 Task: Provide the standings of the 2023 Victory Lane Racing Xfinity Series for the track "Darlington Raceway".
Action: Mouse moved to (222, 449)
Screenshot: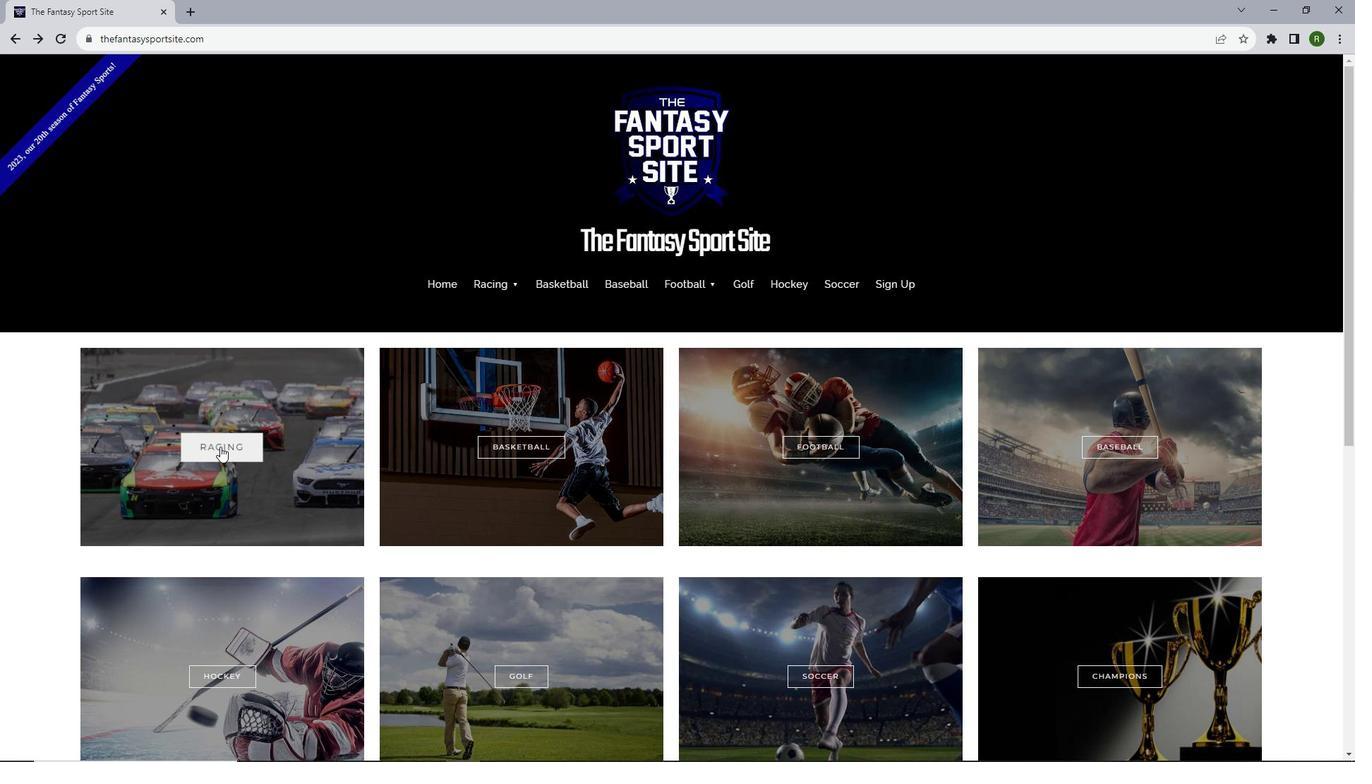 
Action: Mouse pressed left at (222, 449)
Screenshot: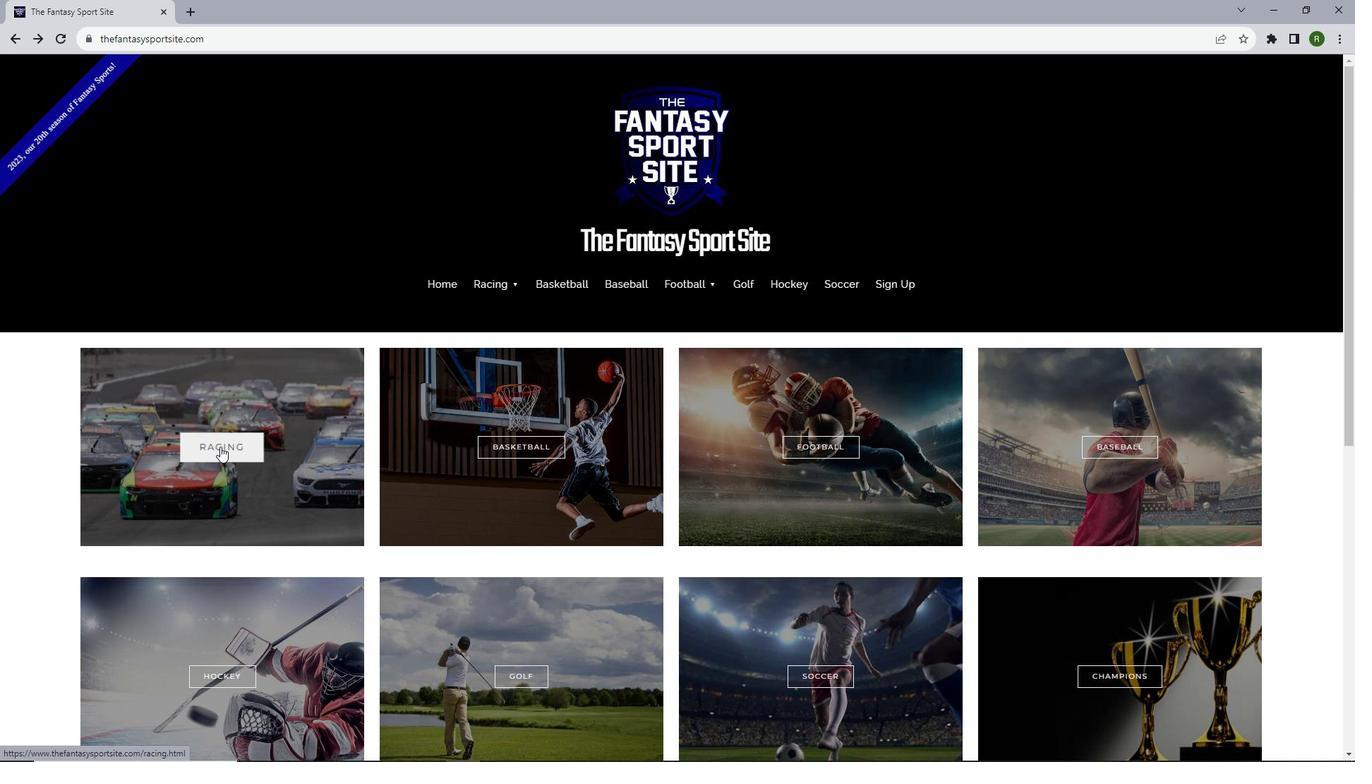 
Action: Mouse moved to (702, 617)
Screenshot: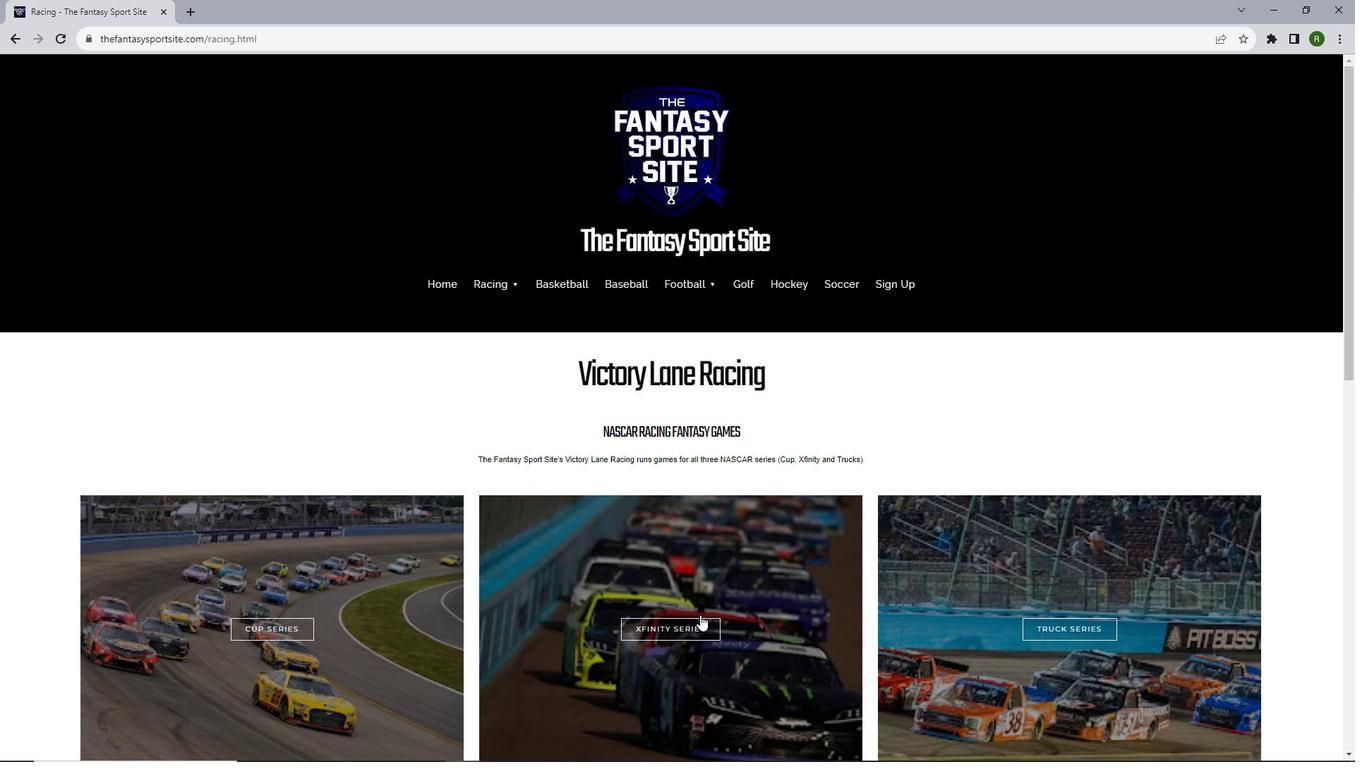 
Action: Mouse pressed left at (702, 617)
Screenshot: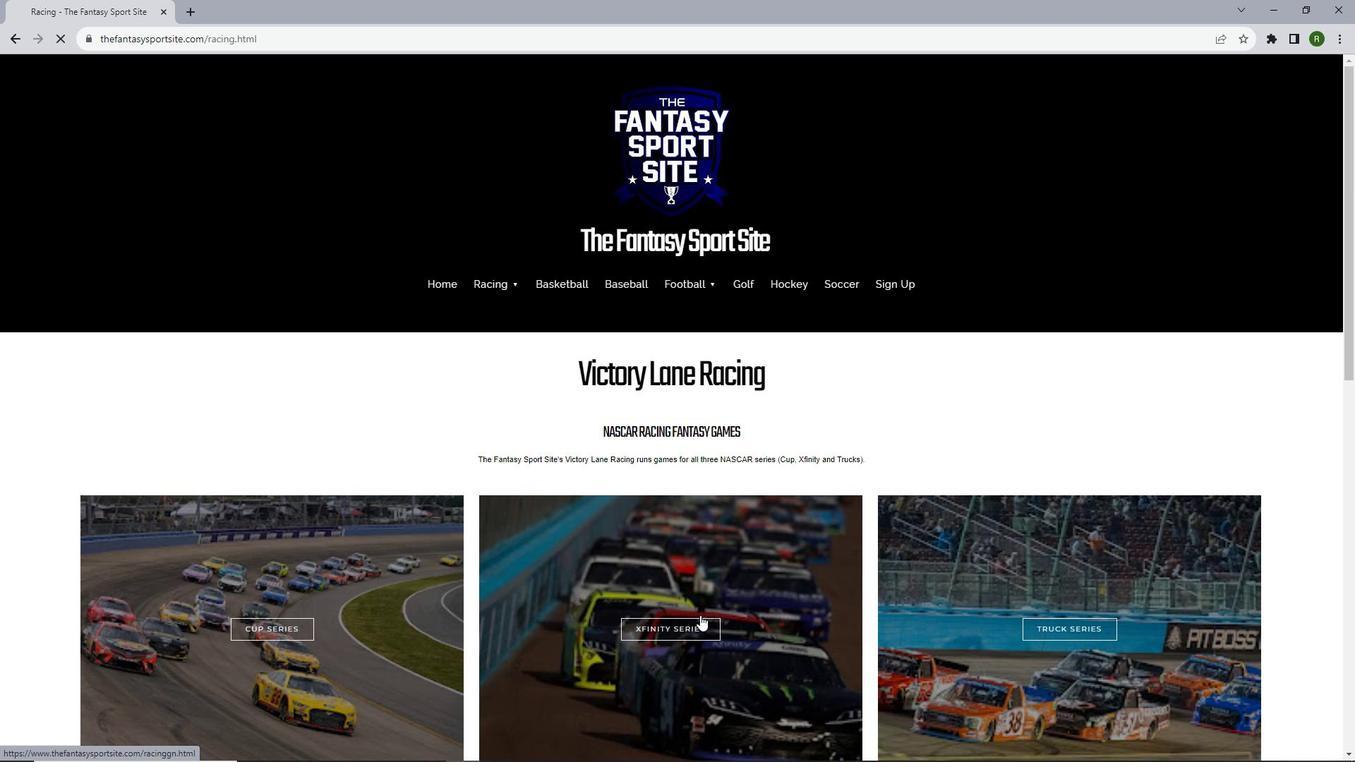 
Action: Mouse moved to (394, 428)
Screenshot: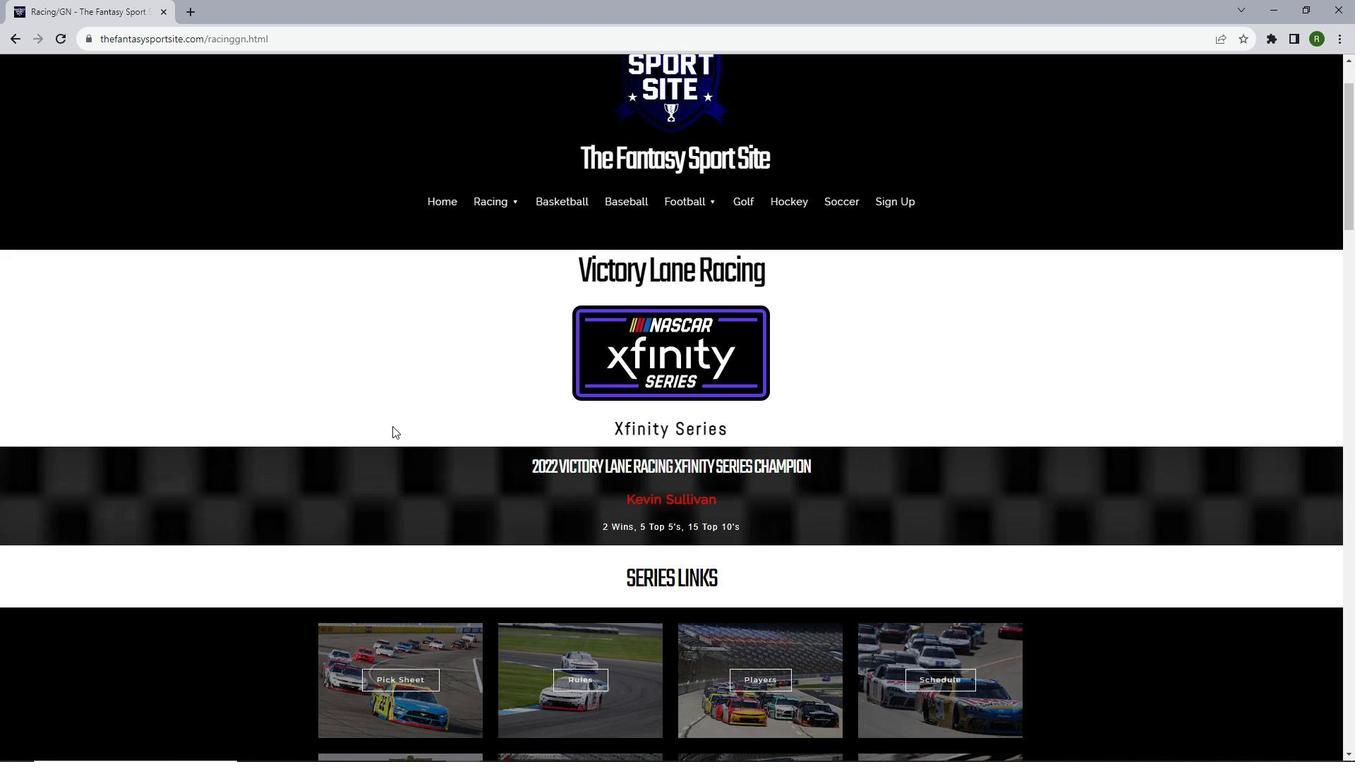 
Action: Mouse scrolled (394, 427) with delta (0, 0)
Screenshot: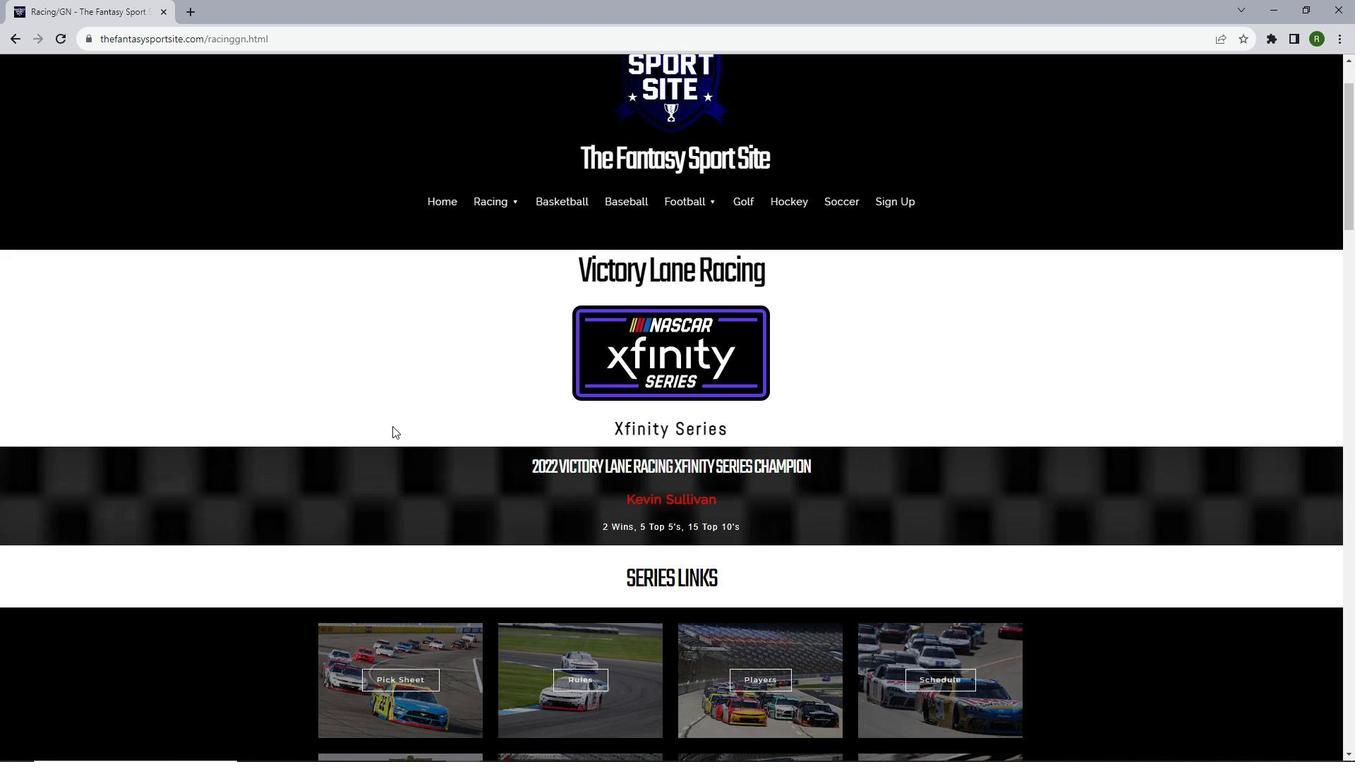 
Action: Mouse scrolled (394, 427) with delta (0, 0)
Screenshot: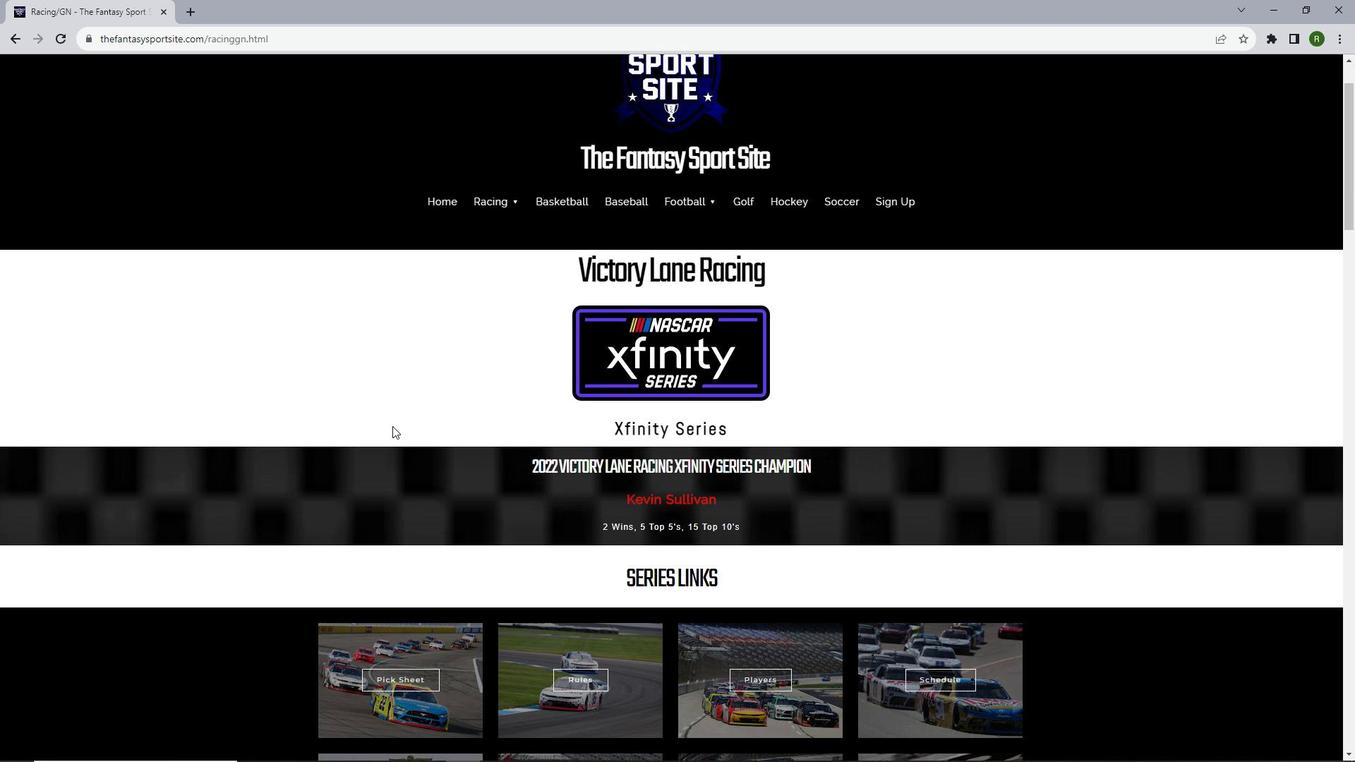 
Action: Mouse scrolled (394, 427) with delta (0, 0)
Screenshot: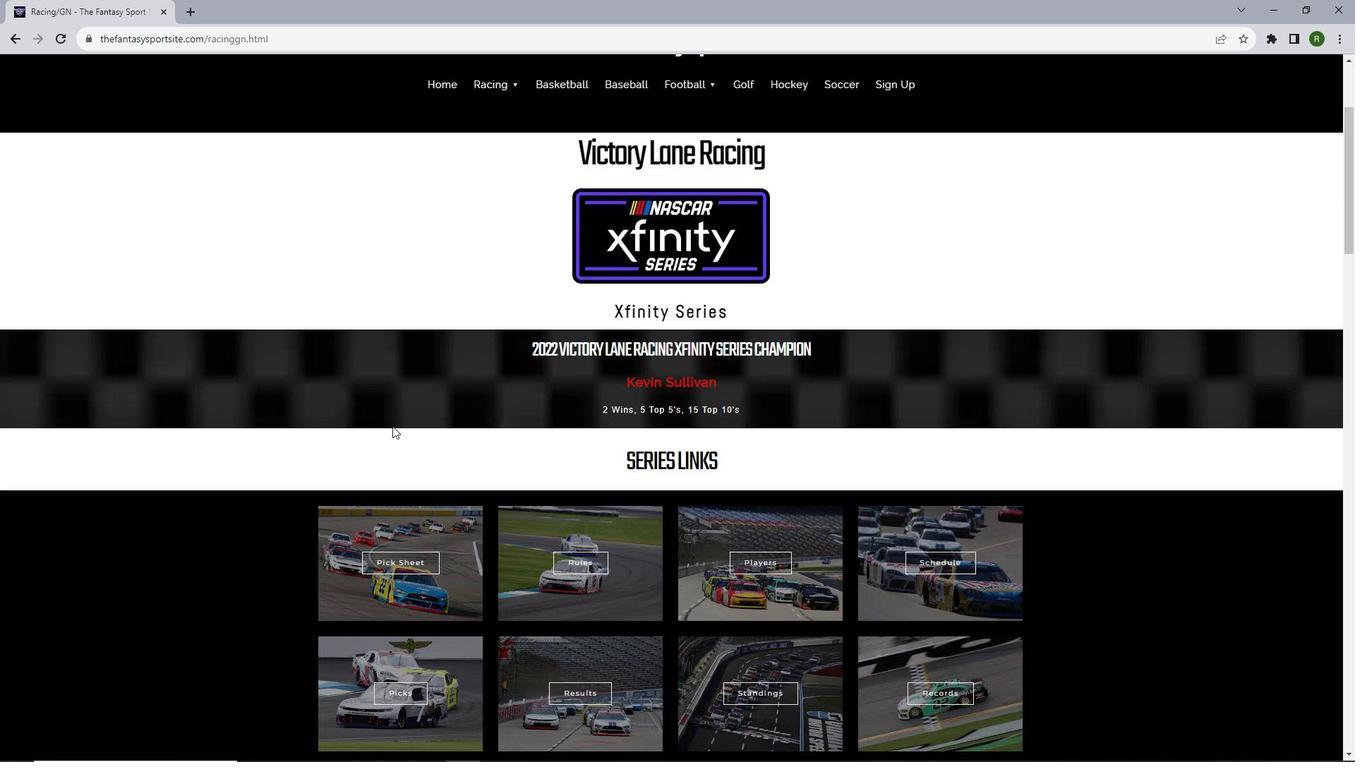 
Action: Mouse moved to (412, 429)
Screenshot: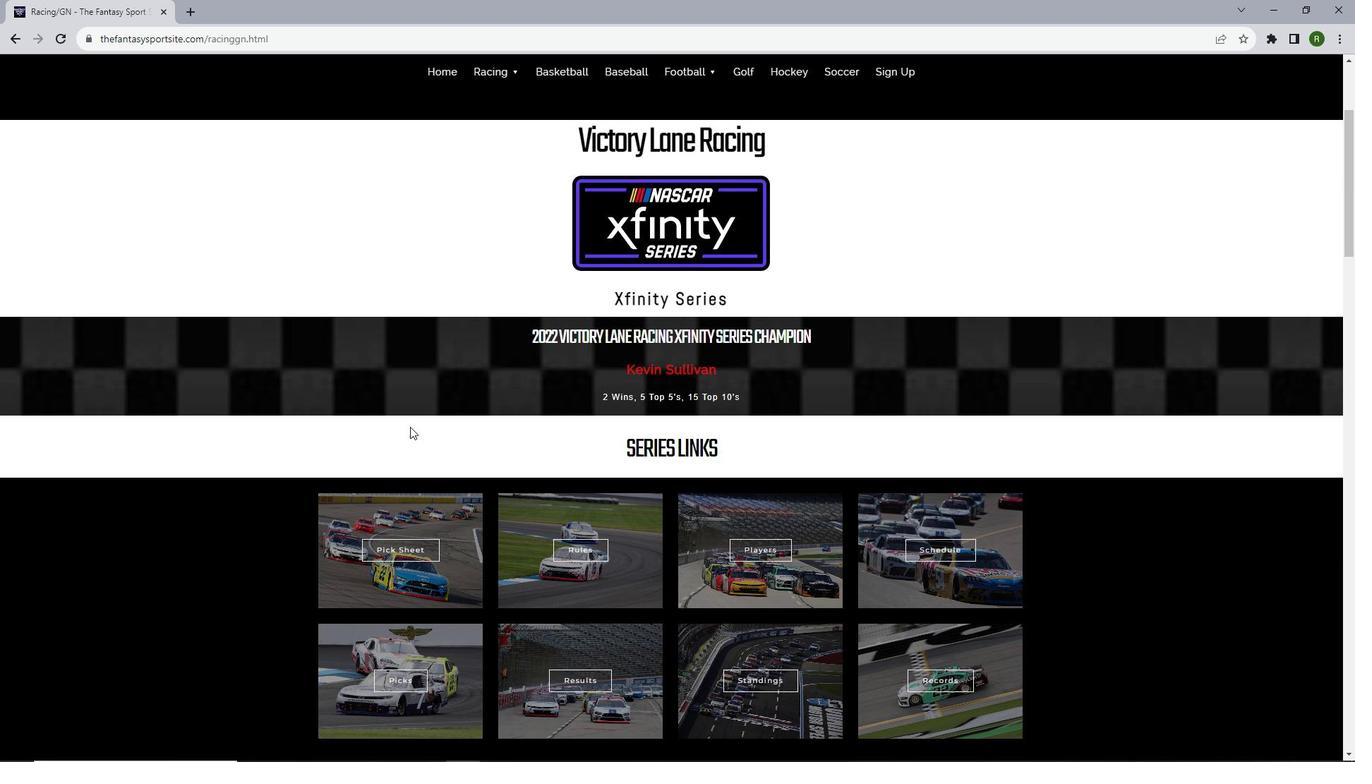 
Action: Mouse scrolled (412, 428) with delta (0, 0)
Screenshot: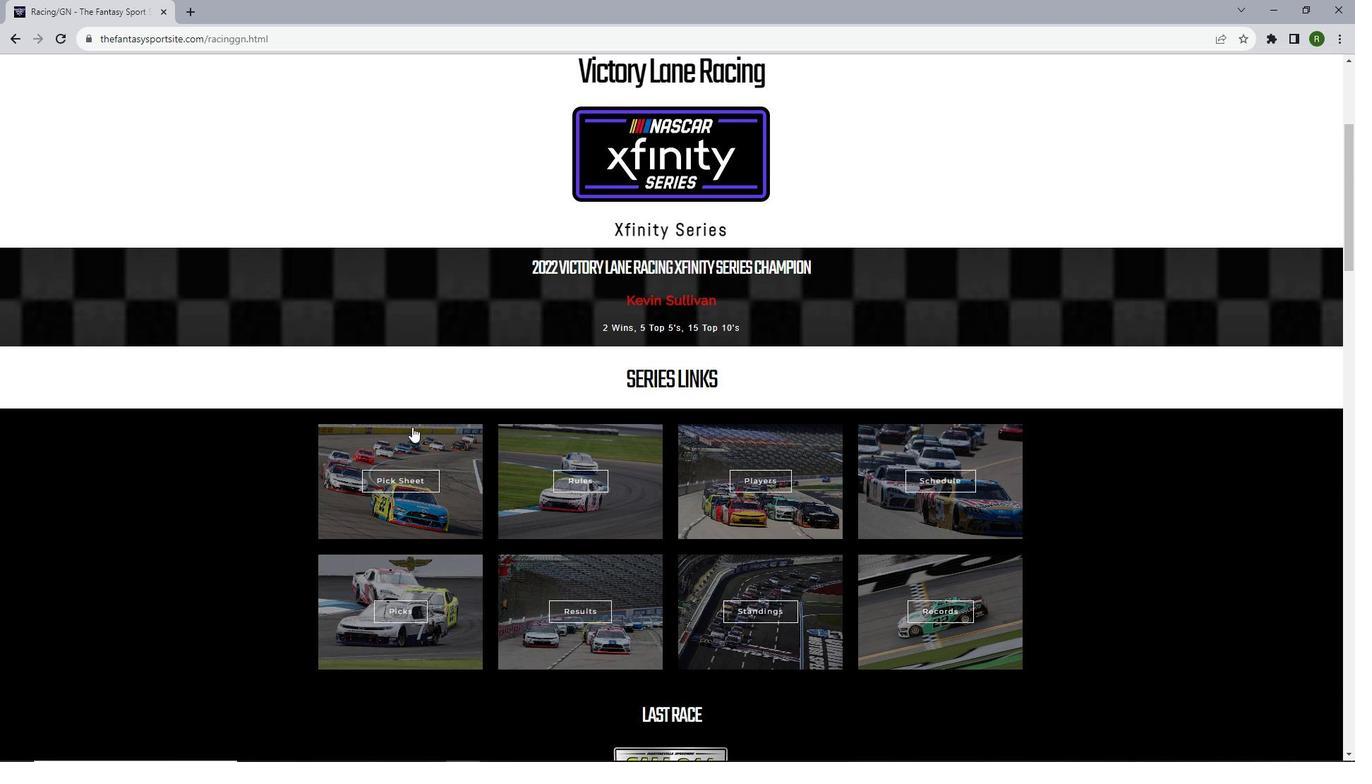 
Action: Mouse moved to (771, 624)
Screenshot: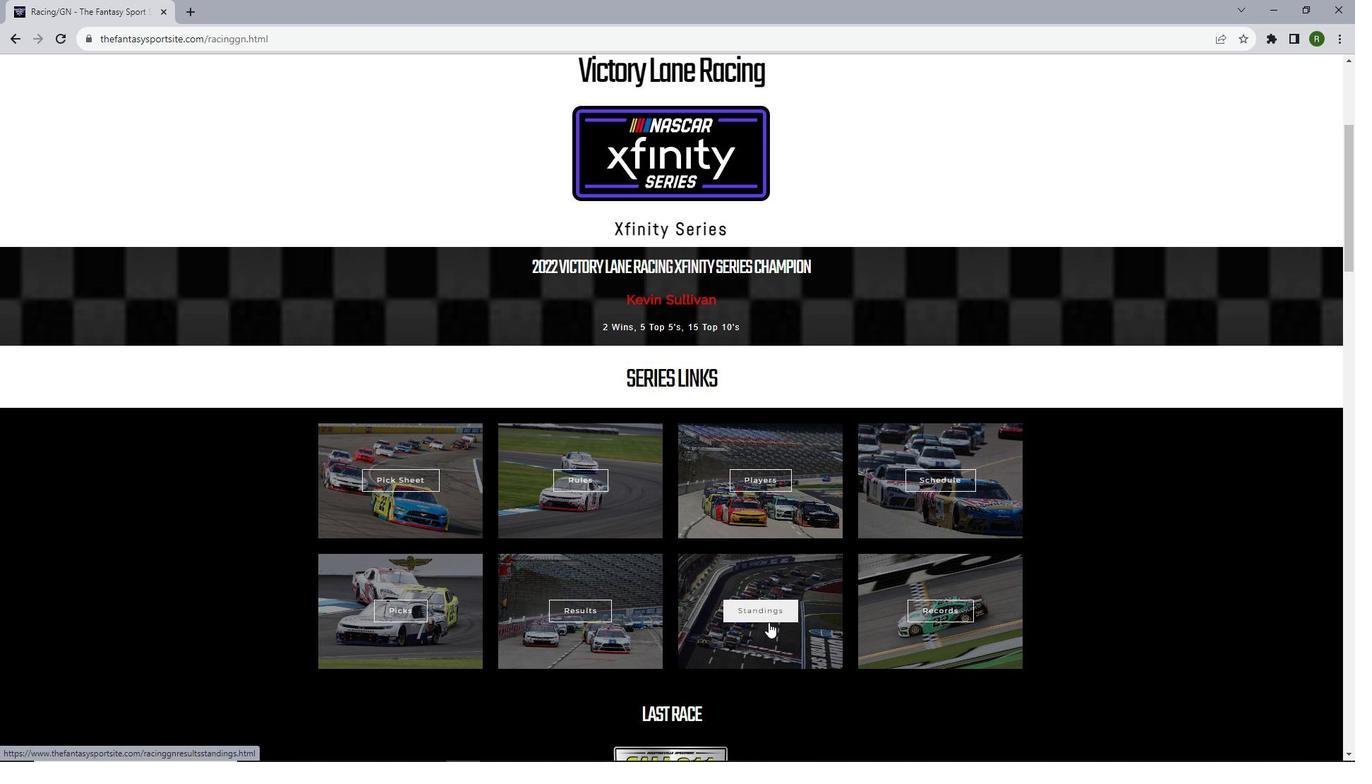 
Action: Mouse pressed left at (771, 624)
Screenshot: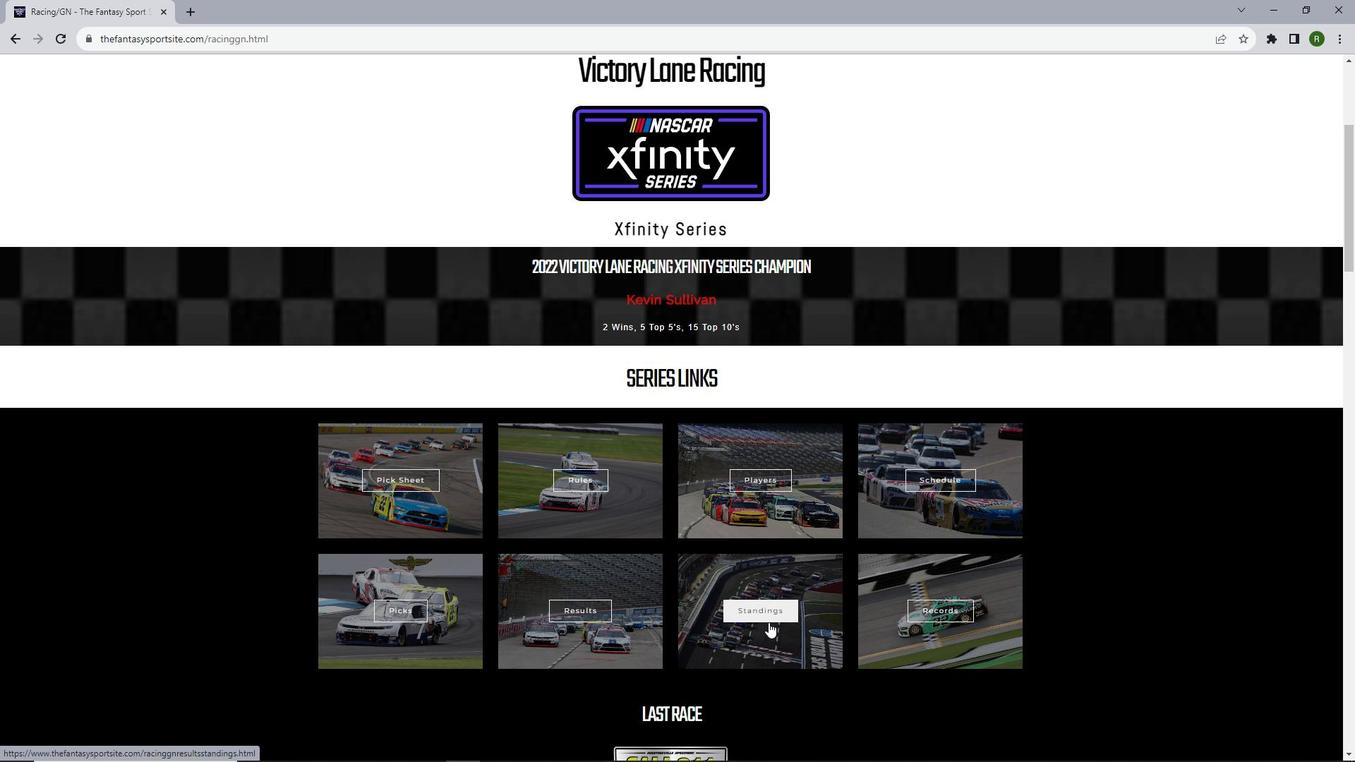 
Action: Mouse moved to (699, 433)
Screenshot: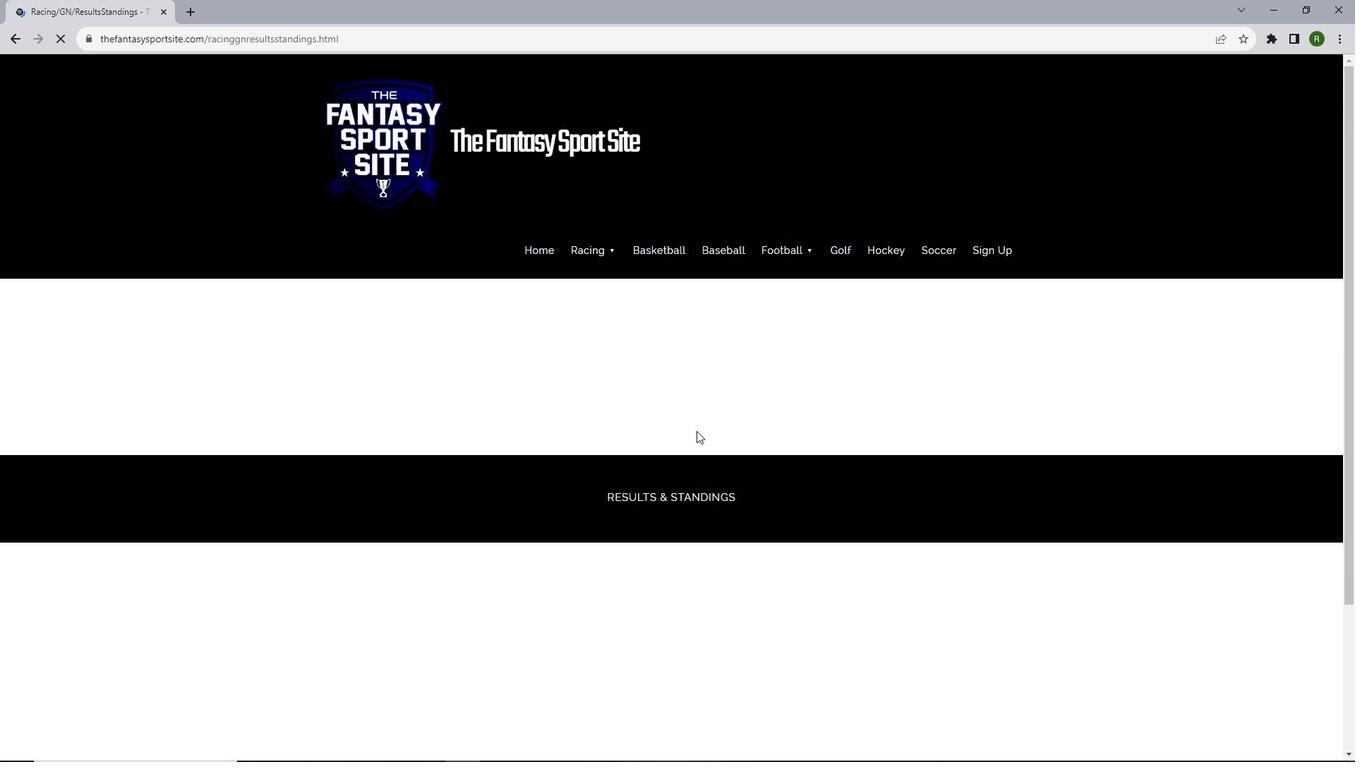 
Action: Mouse scrolled (699, 432) with delta (0, 0)
Screenshot: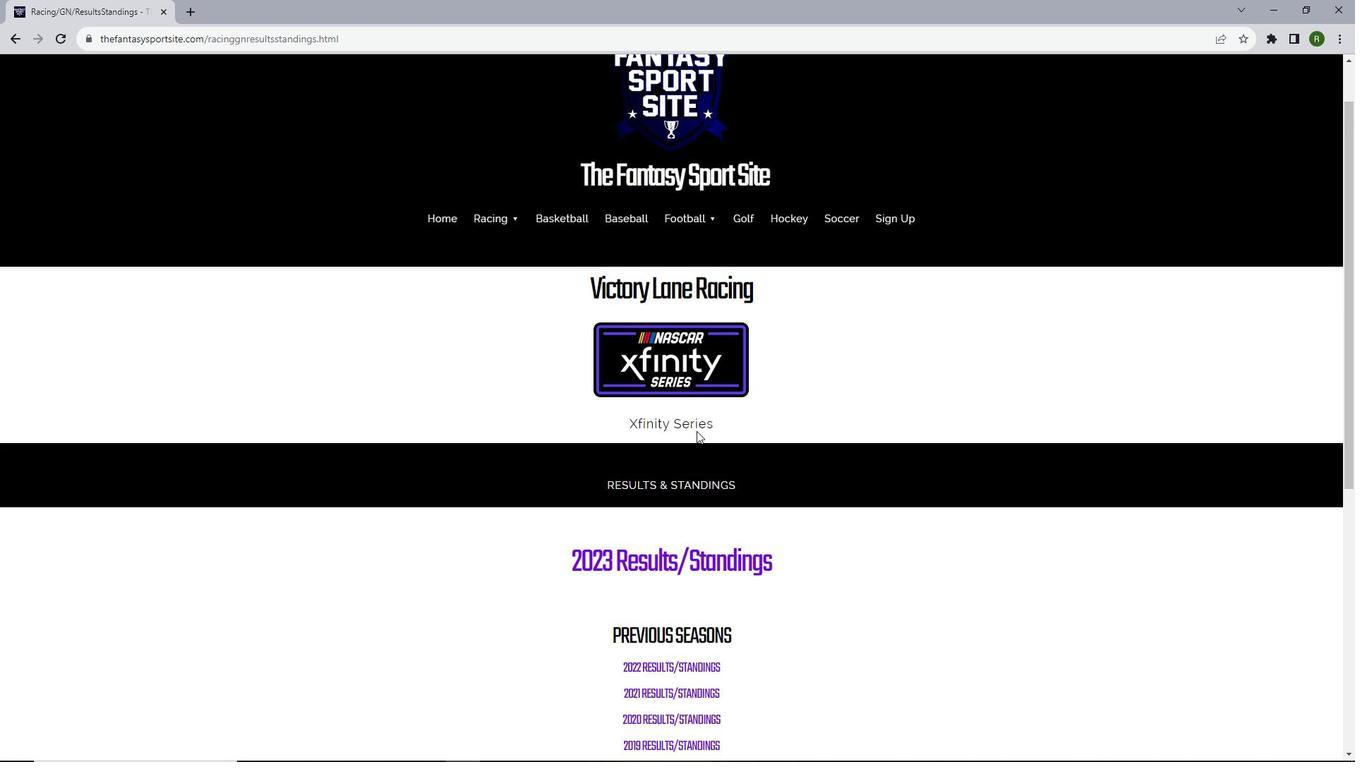 
Action: Mouse scrolled (699, 432) with delta (0, 0)
Screenshot: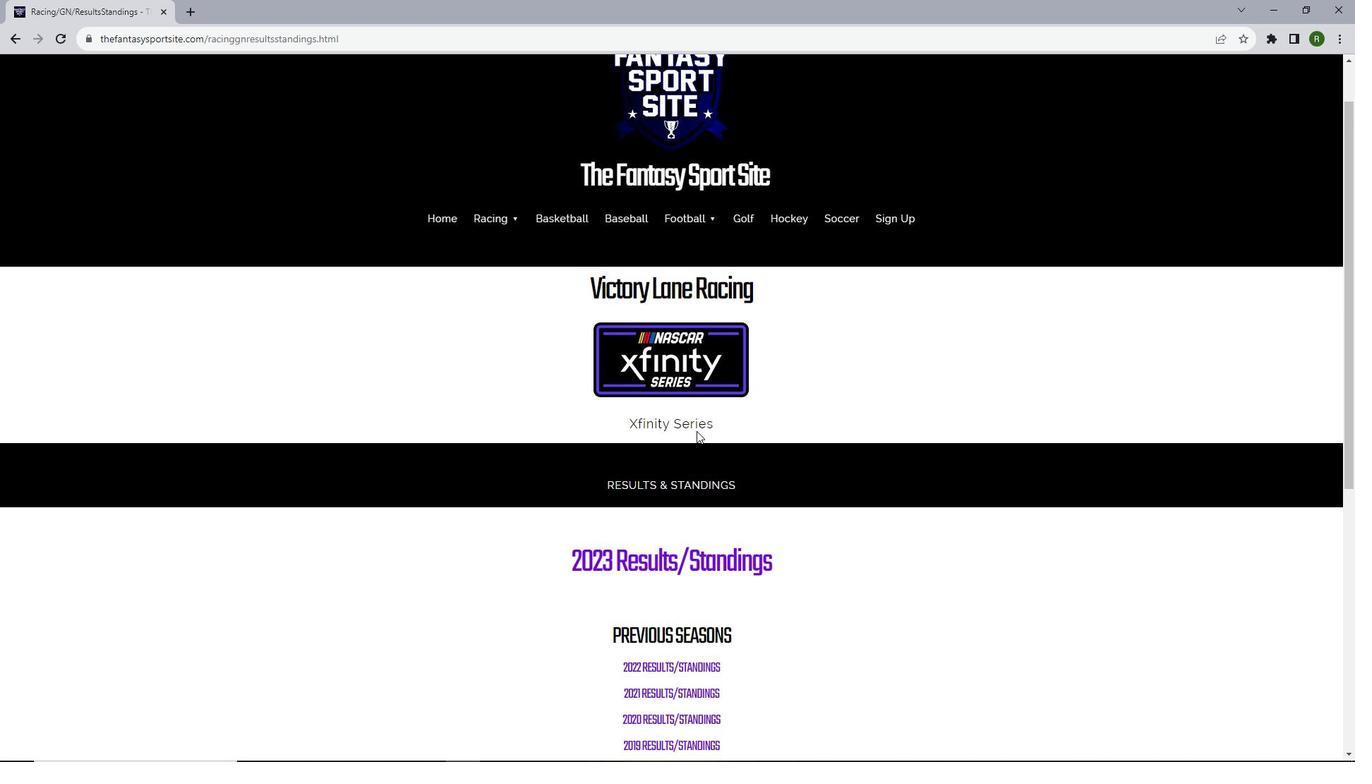 
Action: Mouse scrolled (699, 432) with delta (0, 0)
Screenshot: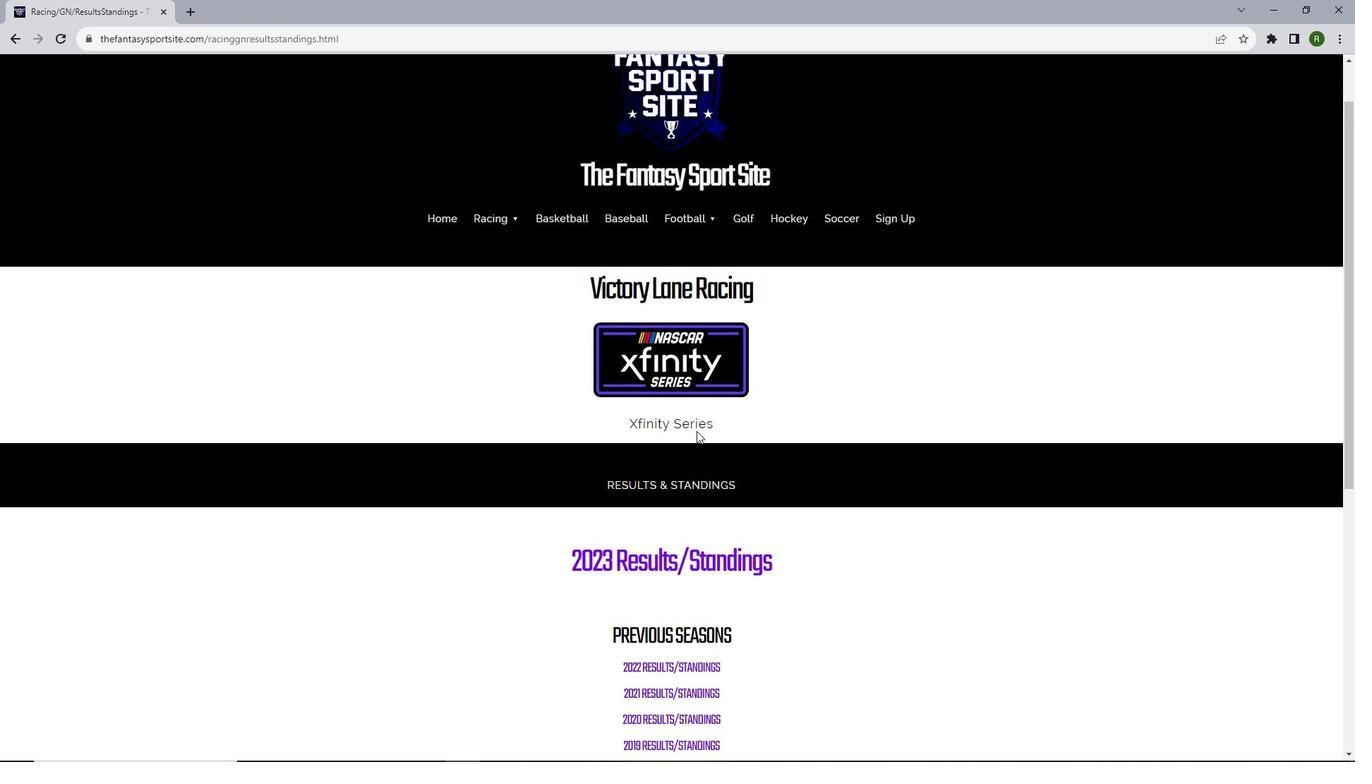 
Action: Mouse scrolled (699, 432) with delta (0, 0)
Screenshot: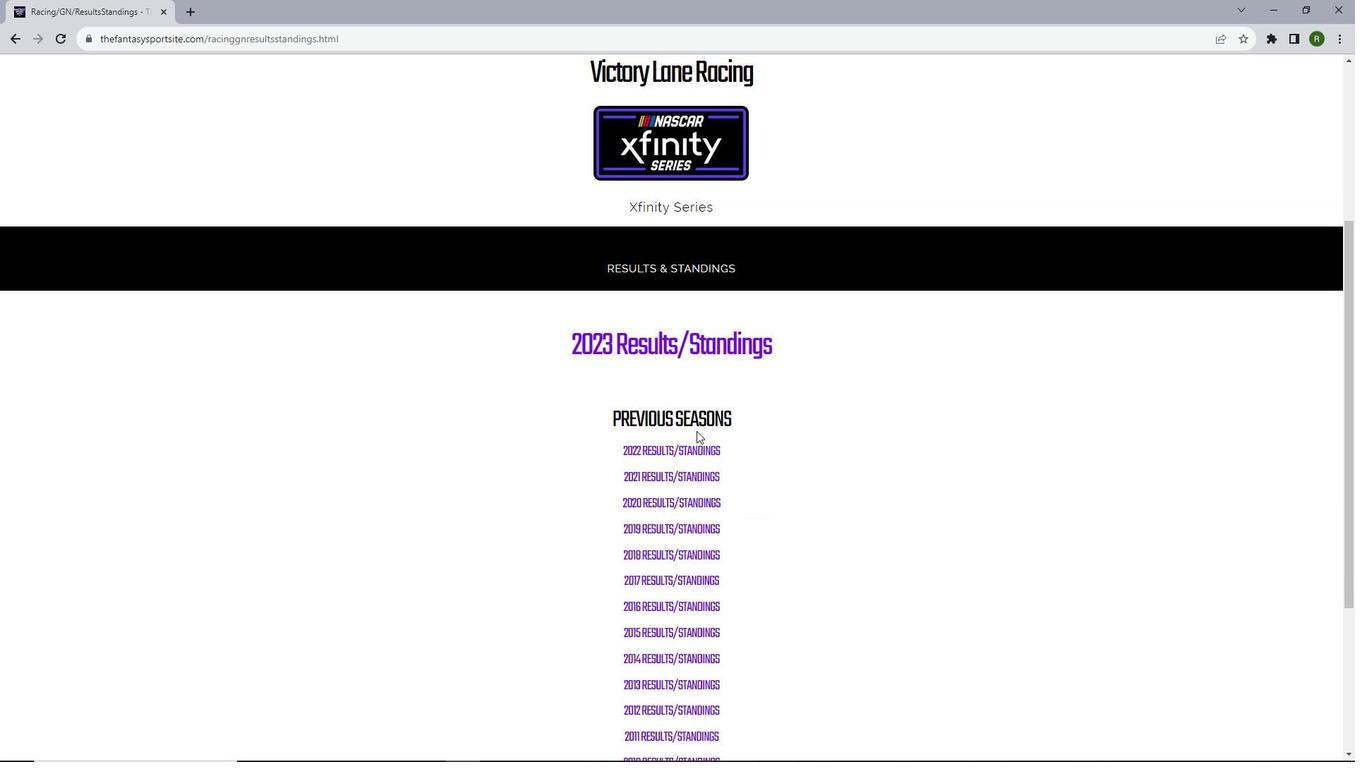 
Action: Mouse moved to (663, 338)
Screenshot: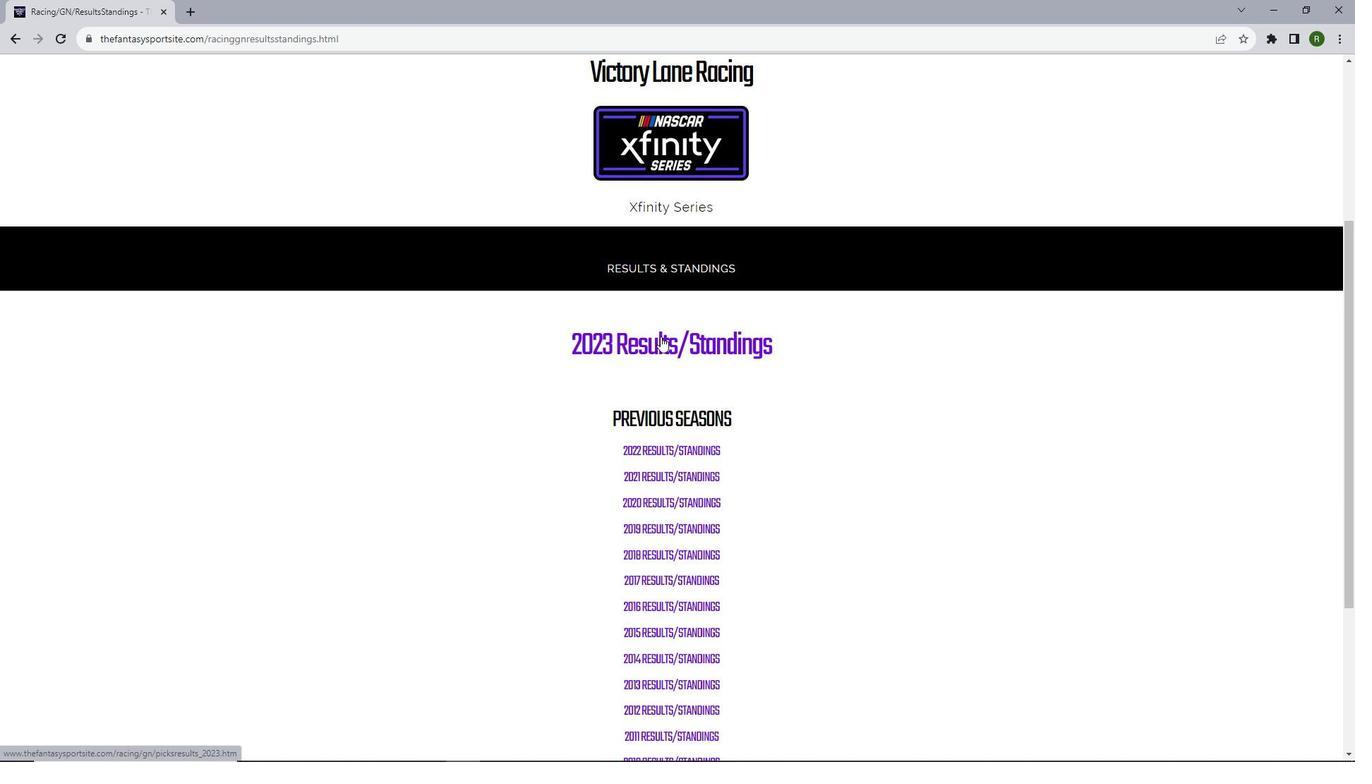 
Action: Mouse pressed left at (663, 338)
Screenshot: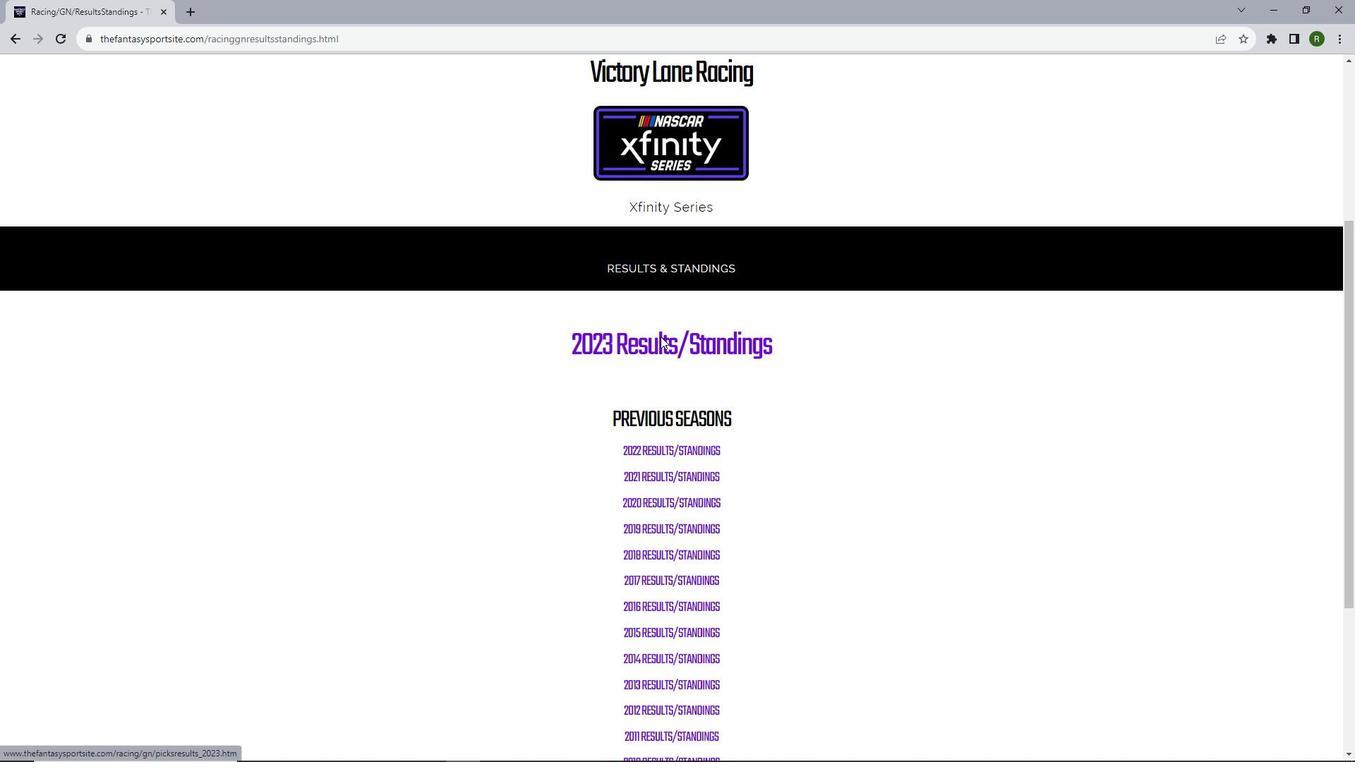
Action: Mouse moved to (820, 463)
Screenshot: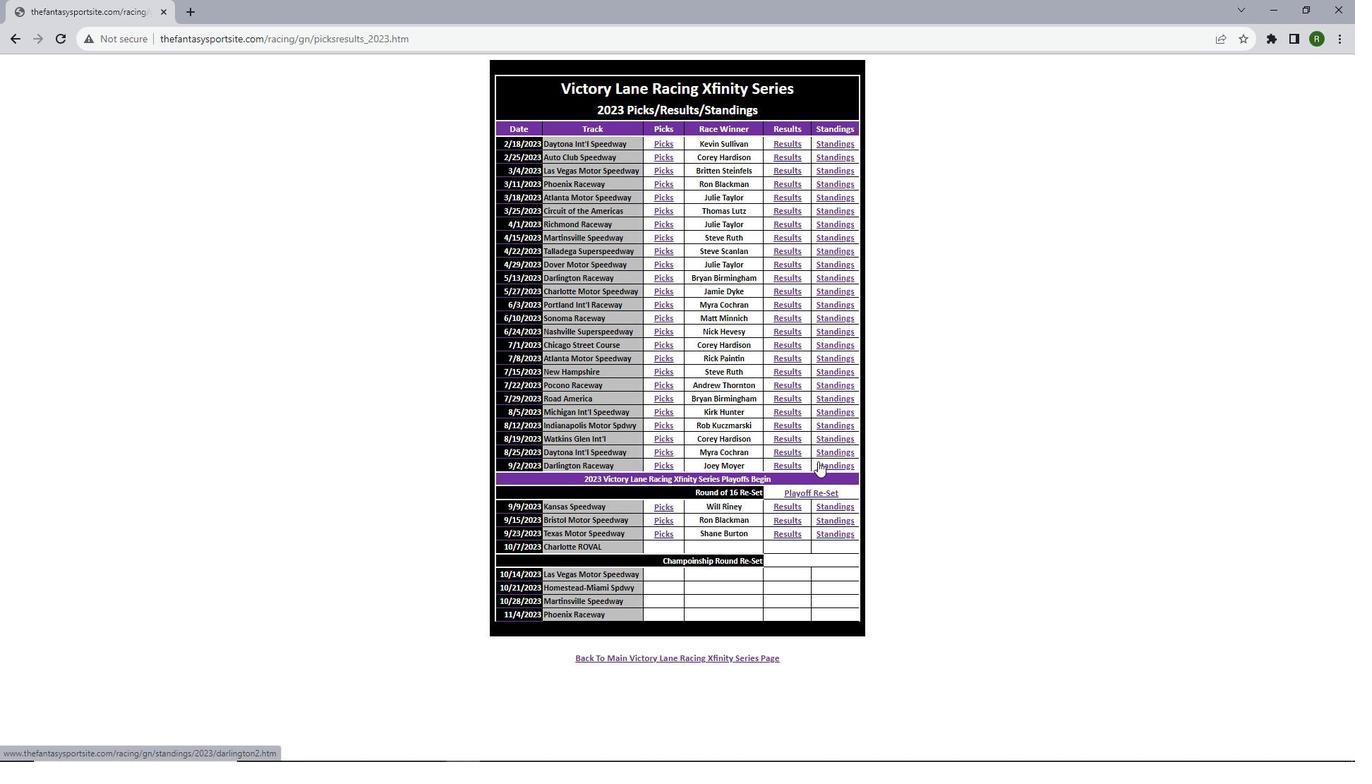 
Action: Mouse pressed left at (820, 463)
Screenshot: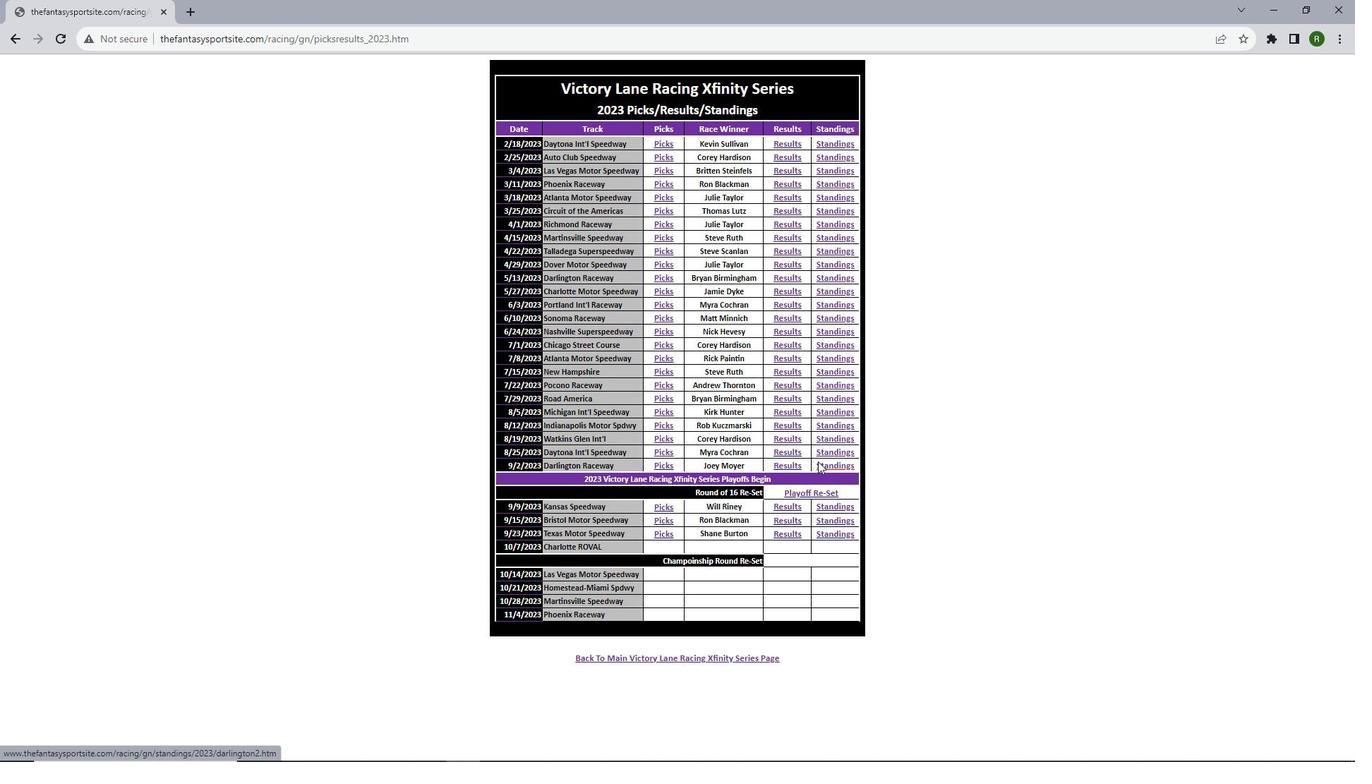 
Action: Mouse moved to (596, 317)
Screenshot: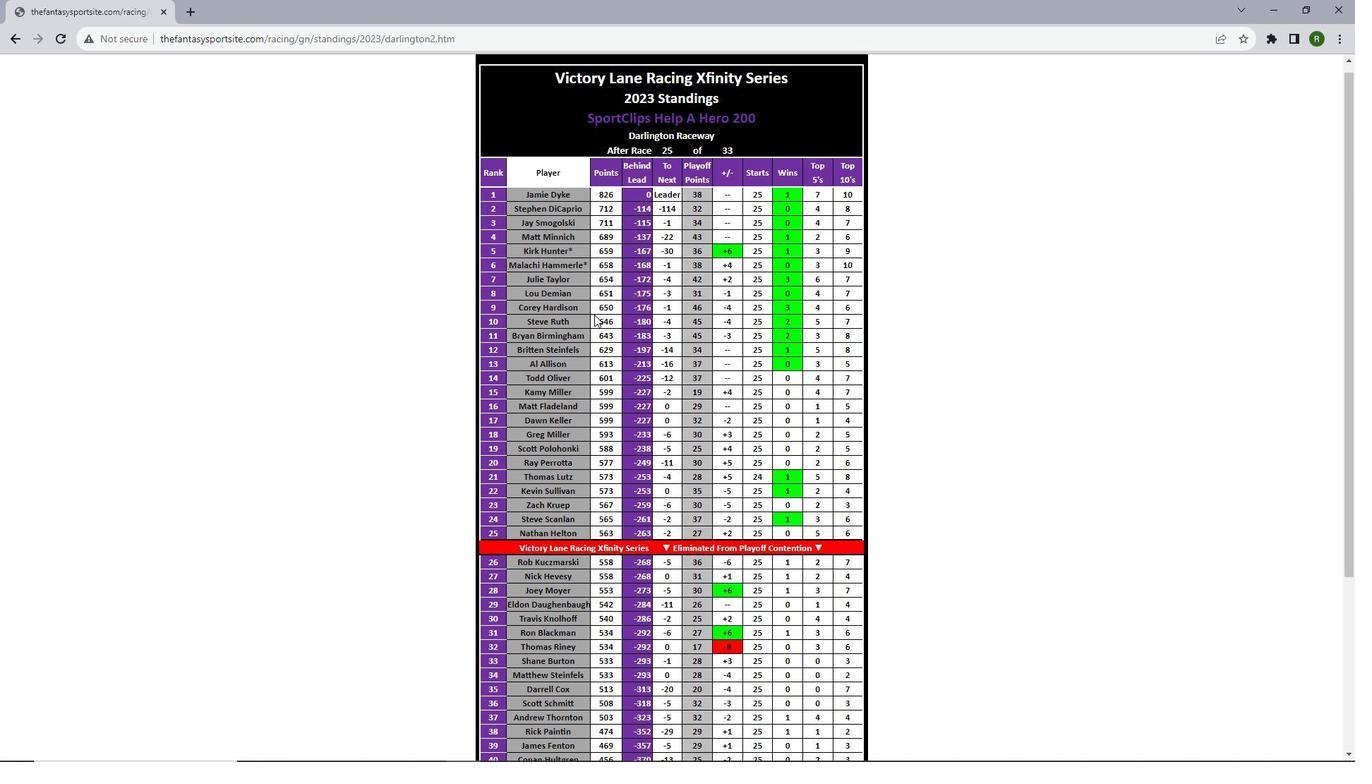 
Action: Mouse scrolled (596, 316) with delta (0, 0)
Screenshot: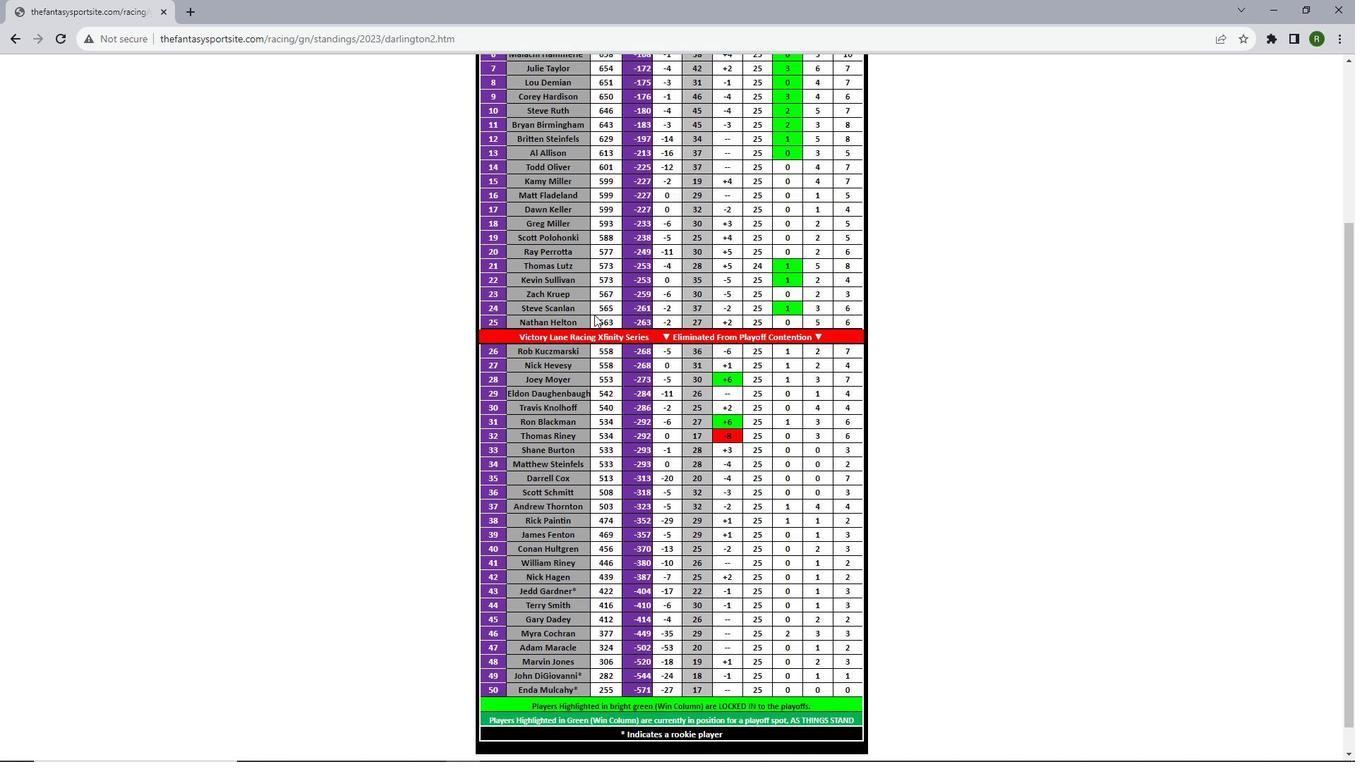 
Action: Mouse scrolled (596, 316) with delta (0, 0)
Screenshot: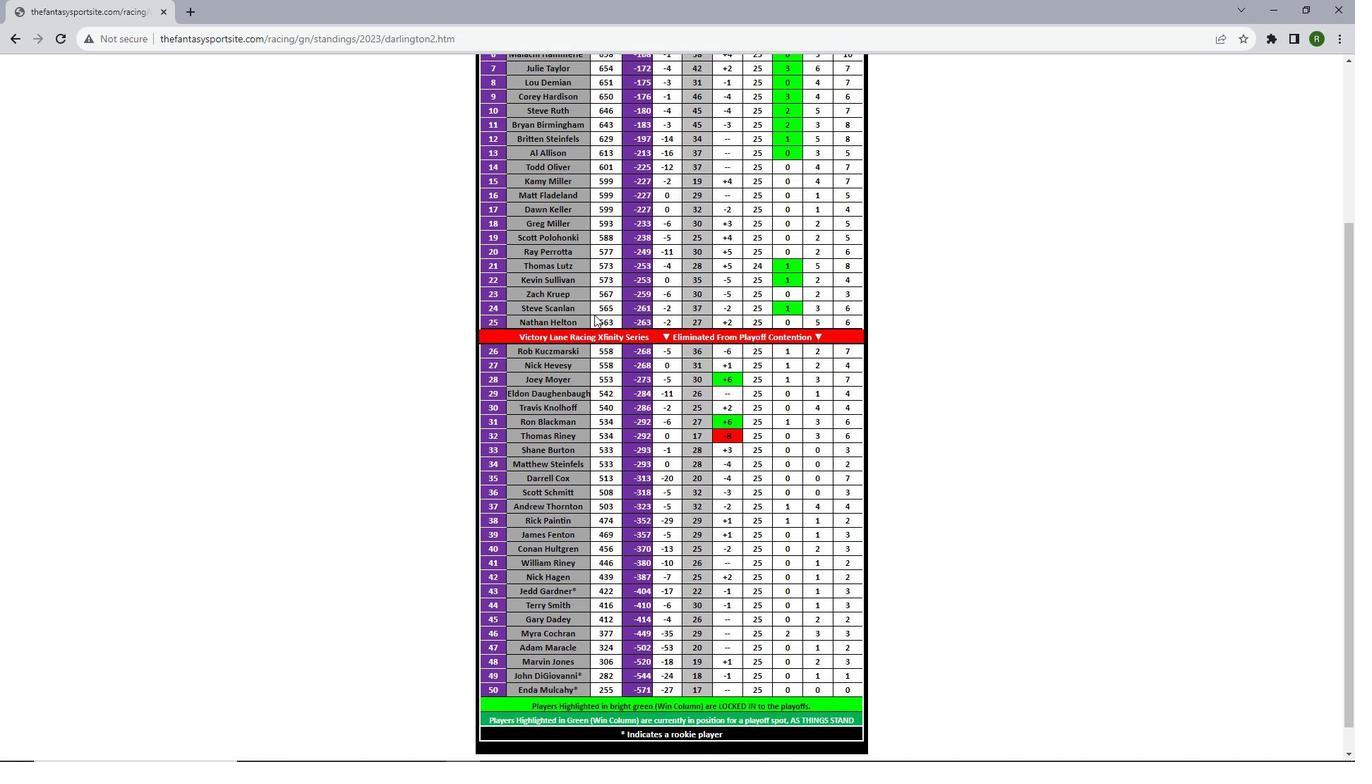 
Action: Mouse scrolled (596, 316) with delta (0, 0)
Screenshot: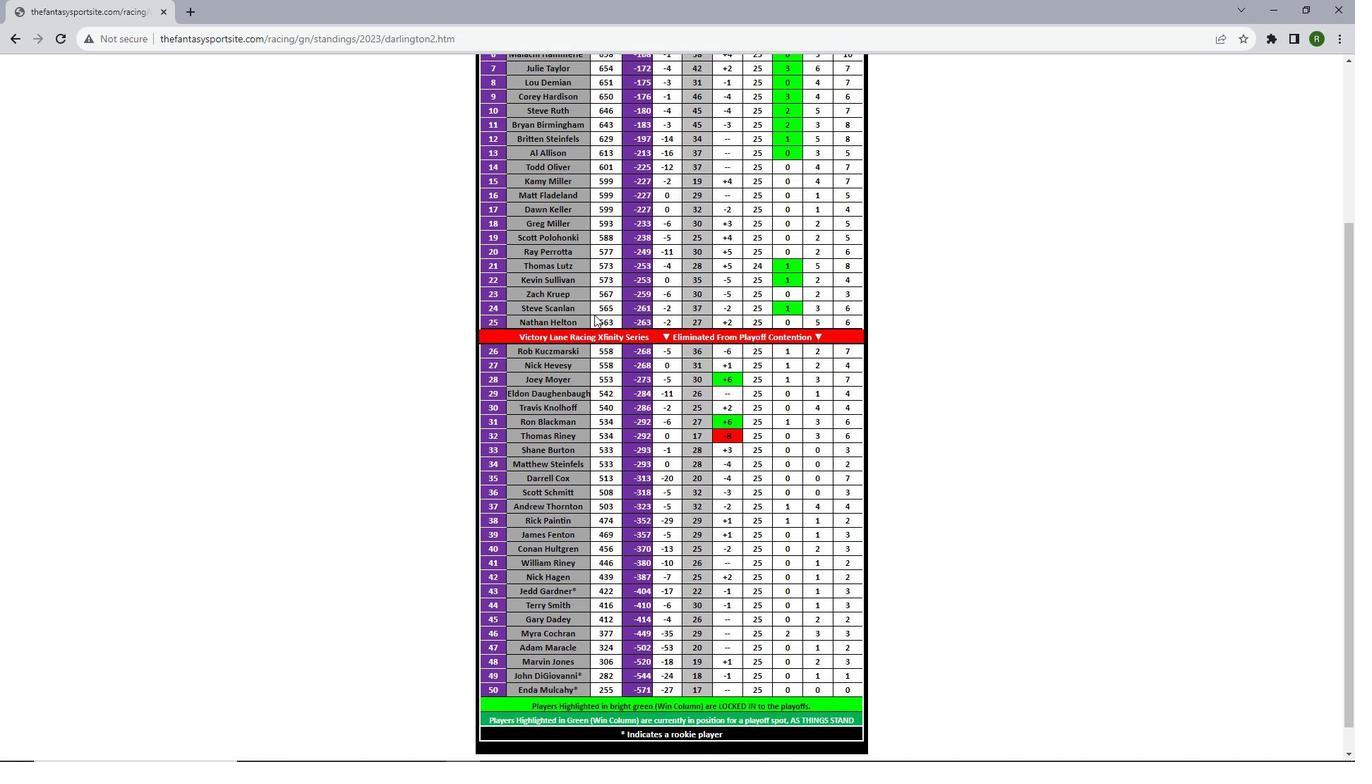 
Action: Mouse scrolled (596, 316) with delta (0, 0)
Screenshot: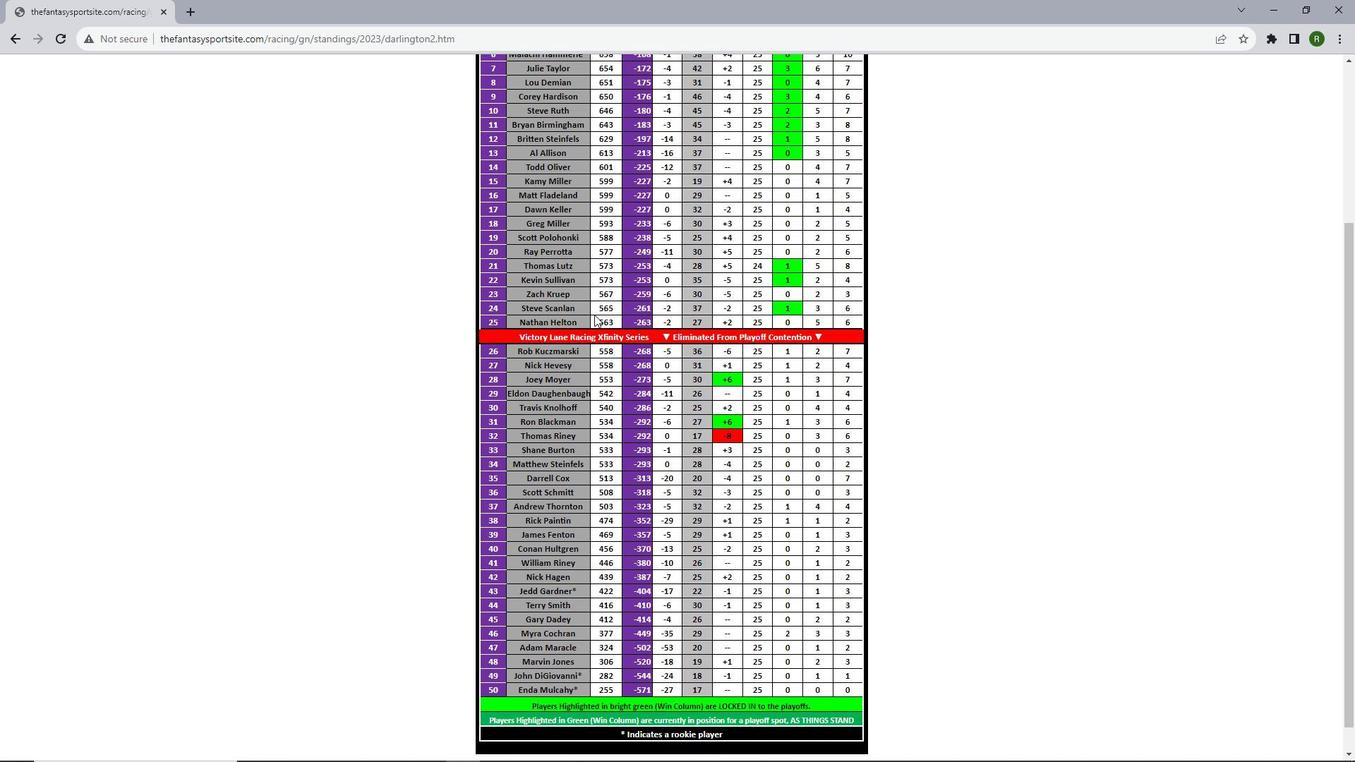 
Action: Mouse scrolled (596, 316) with delta (0, 0)
Screenshot: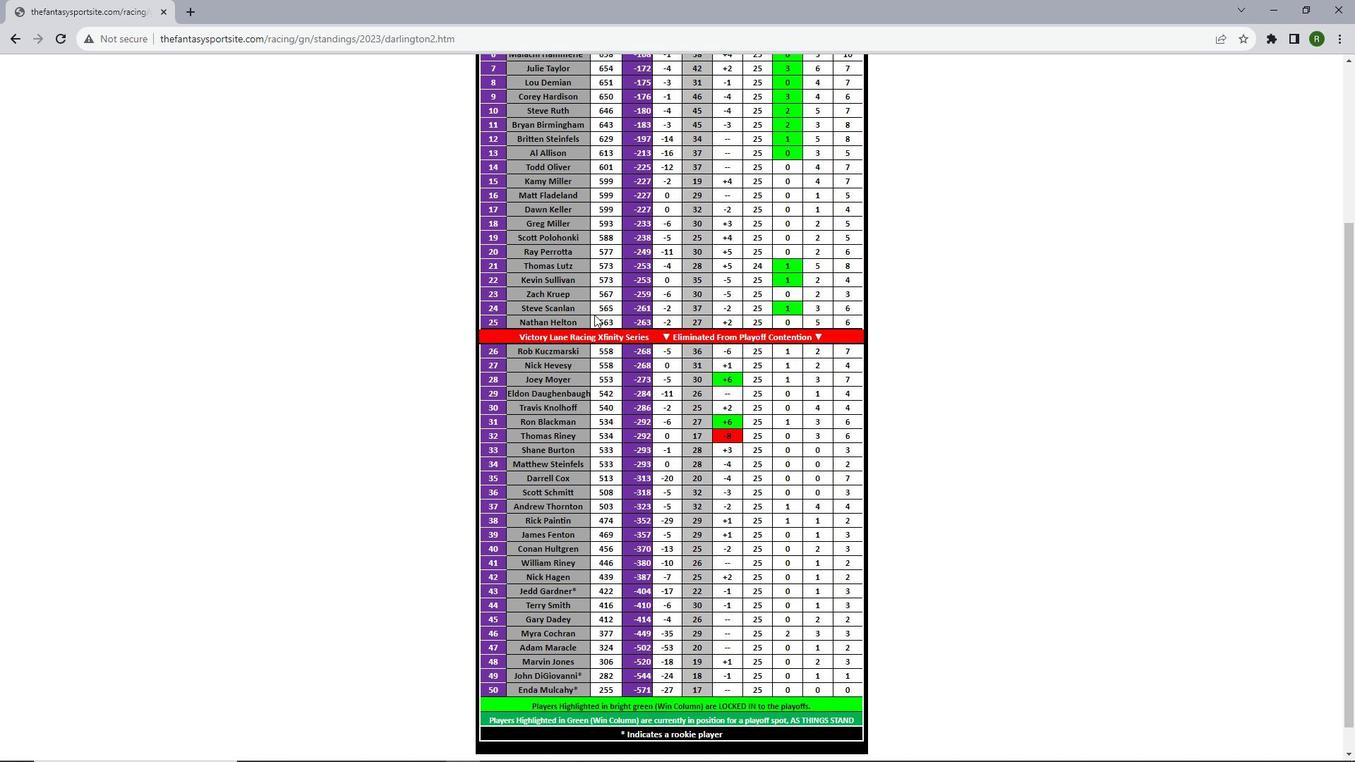
Action: Mouse scrolled (596, 316) with delta (0, 0)
Screenshot: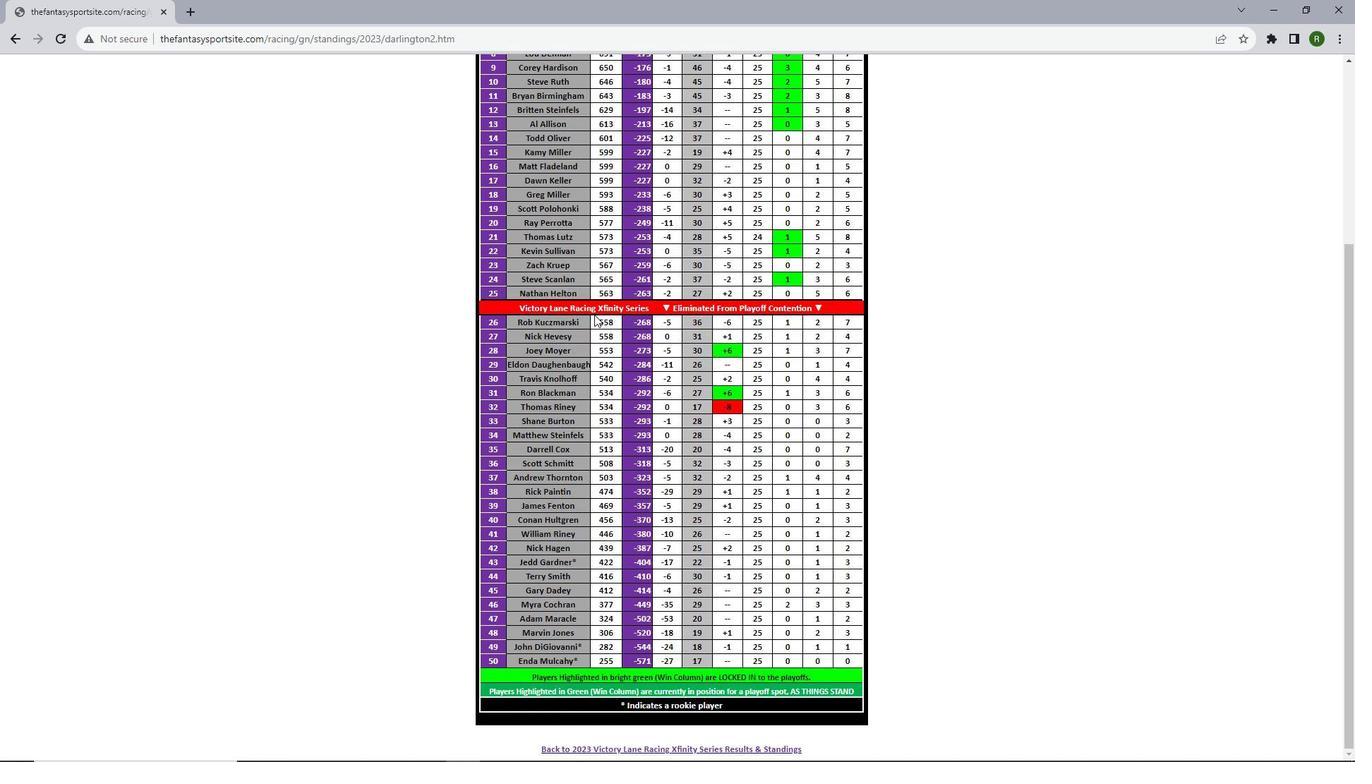 
Action: Mouse scrolled (596, 317) with delta (0, 0)
Screenshot: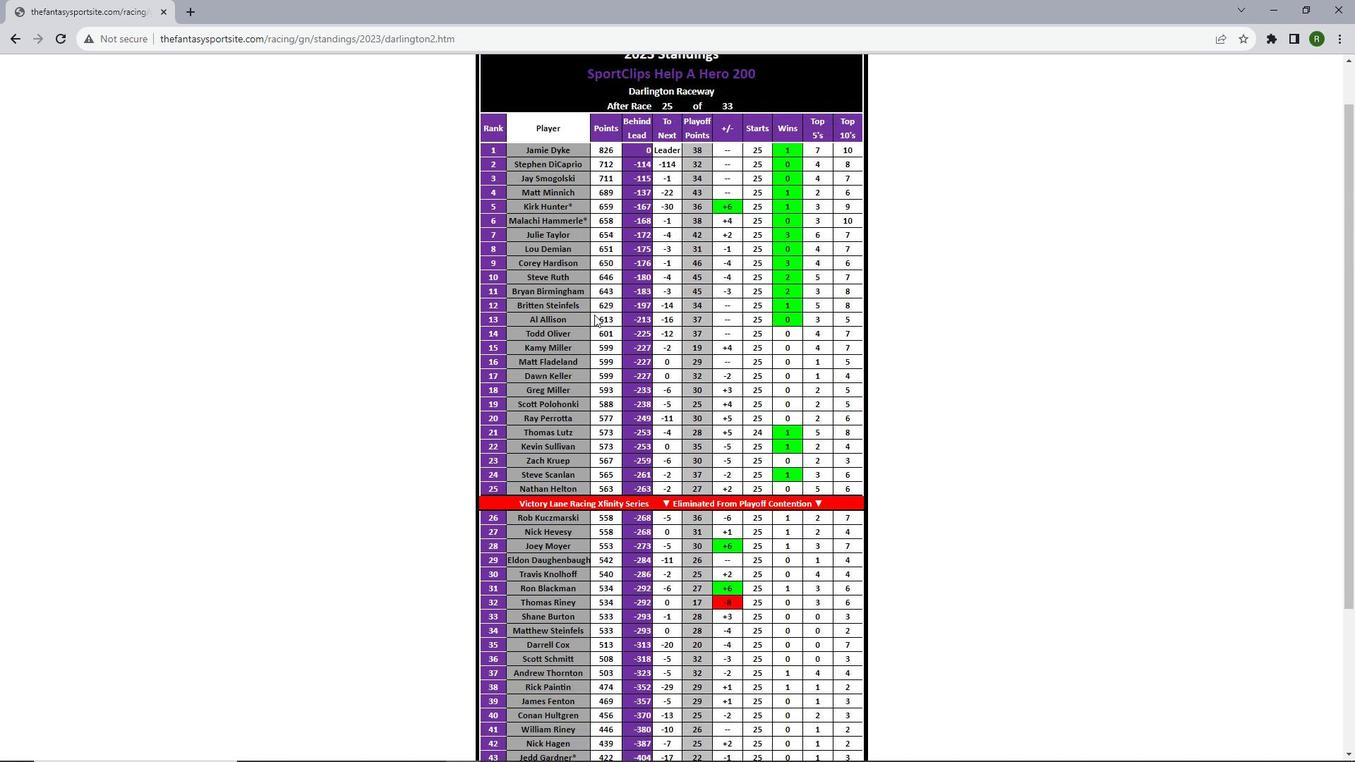 
Action: Mouse scrolled (596, 317) with delta (0, 0)
Screenshot: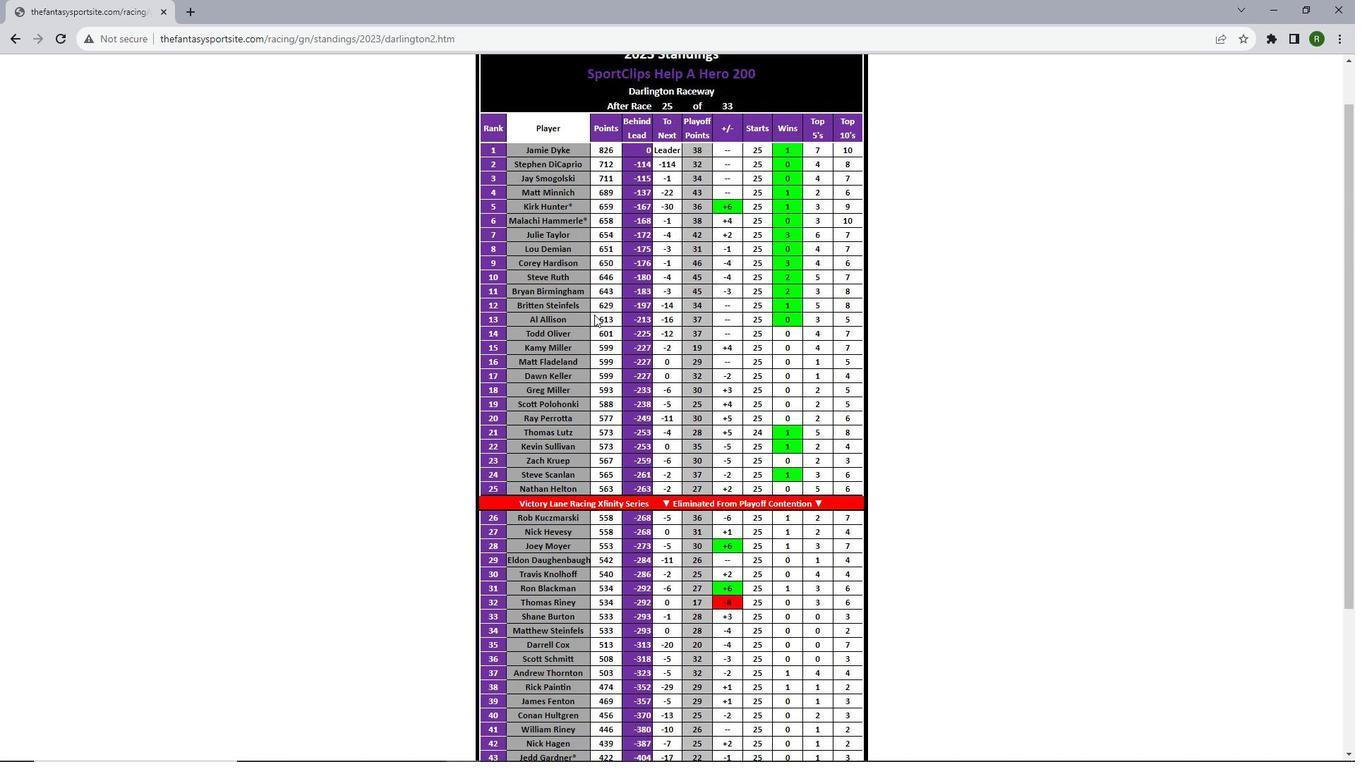 
Action: Mouse scrolled (596, 317) with delta (0, 0)
Screenshot: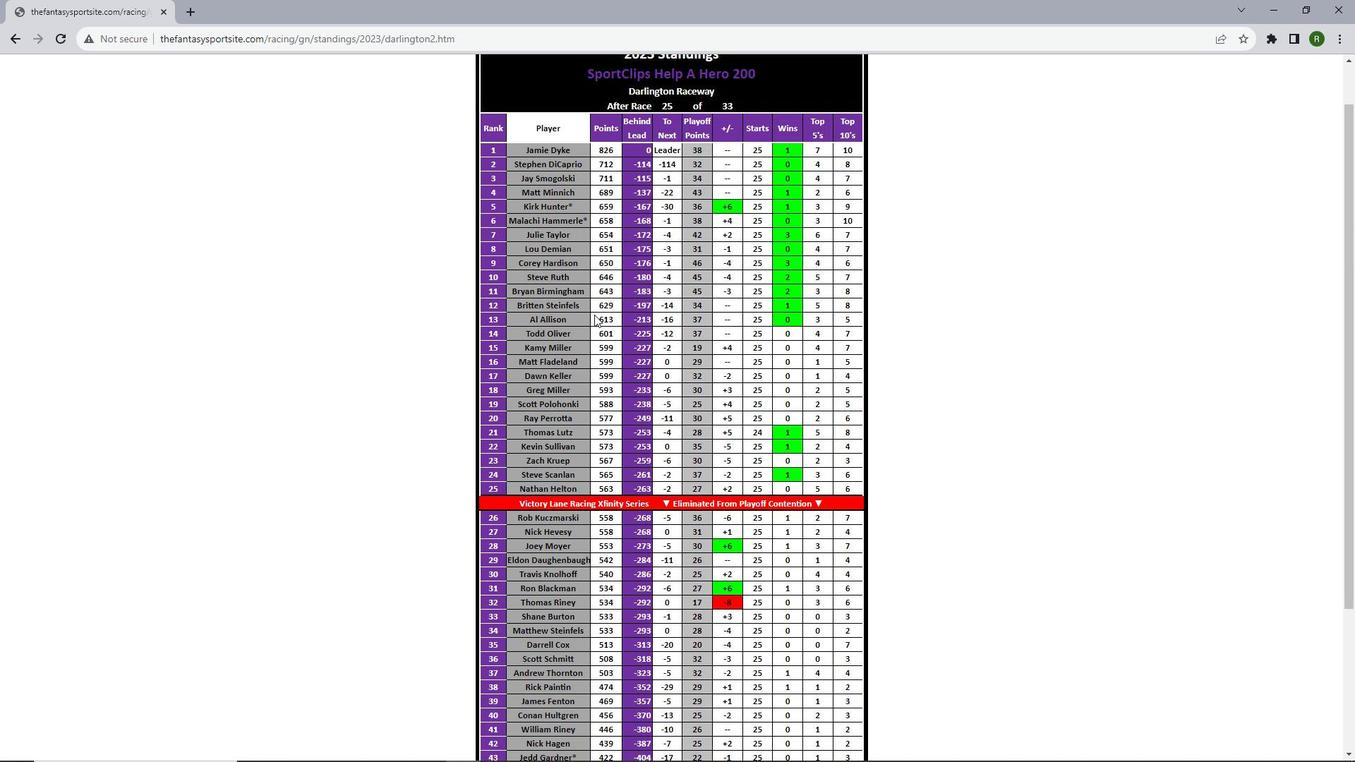 
Action: Mouse scrolled (596, 316) with delta (0, 0)
Screenshot: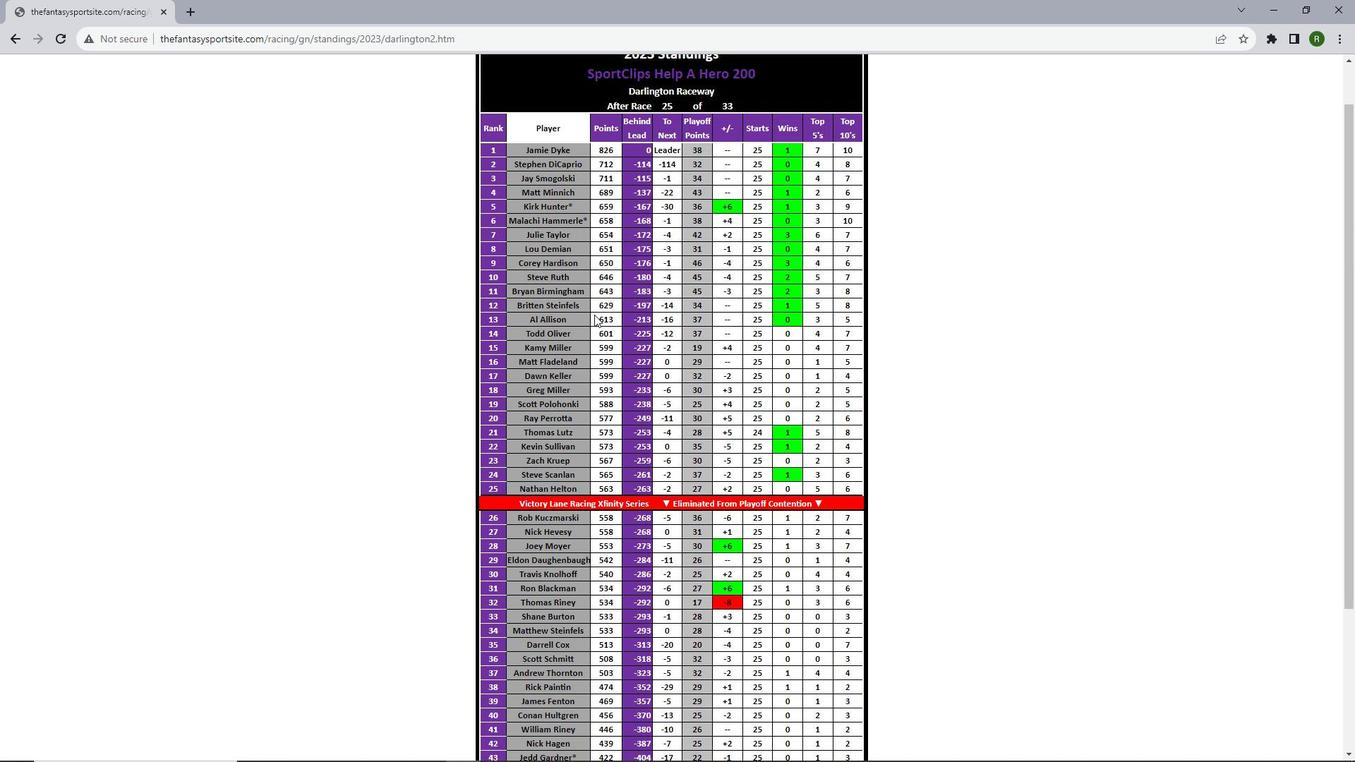 
Action: Mouse scrolled (596, 317) with delta (0, 0)
Screenshot: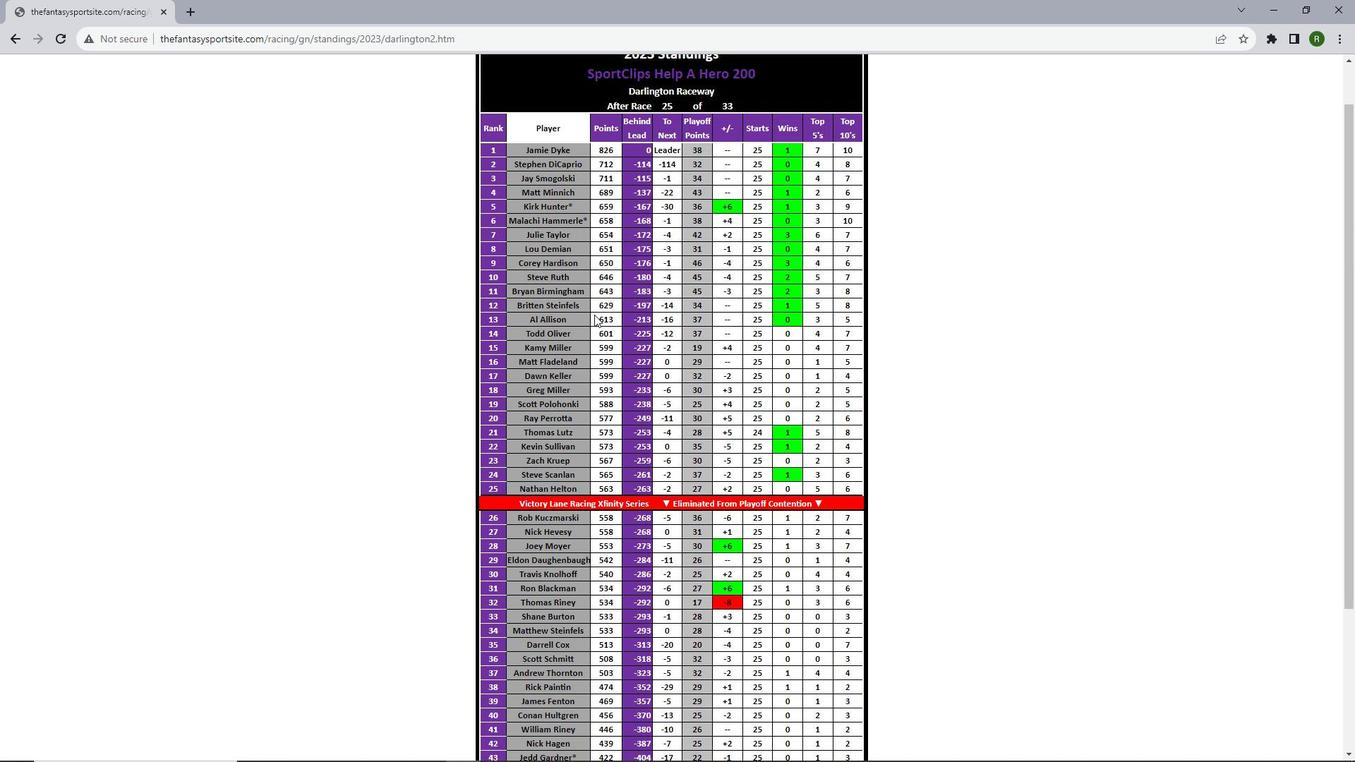 
Action: Mouse scrolled (596, 317) with delta (0, 0)
Screenshot: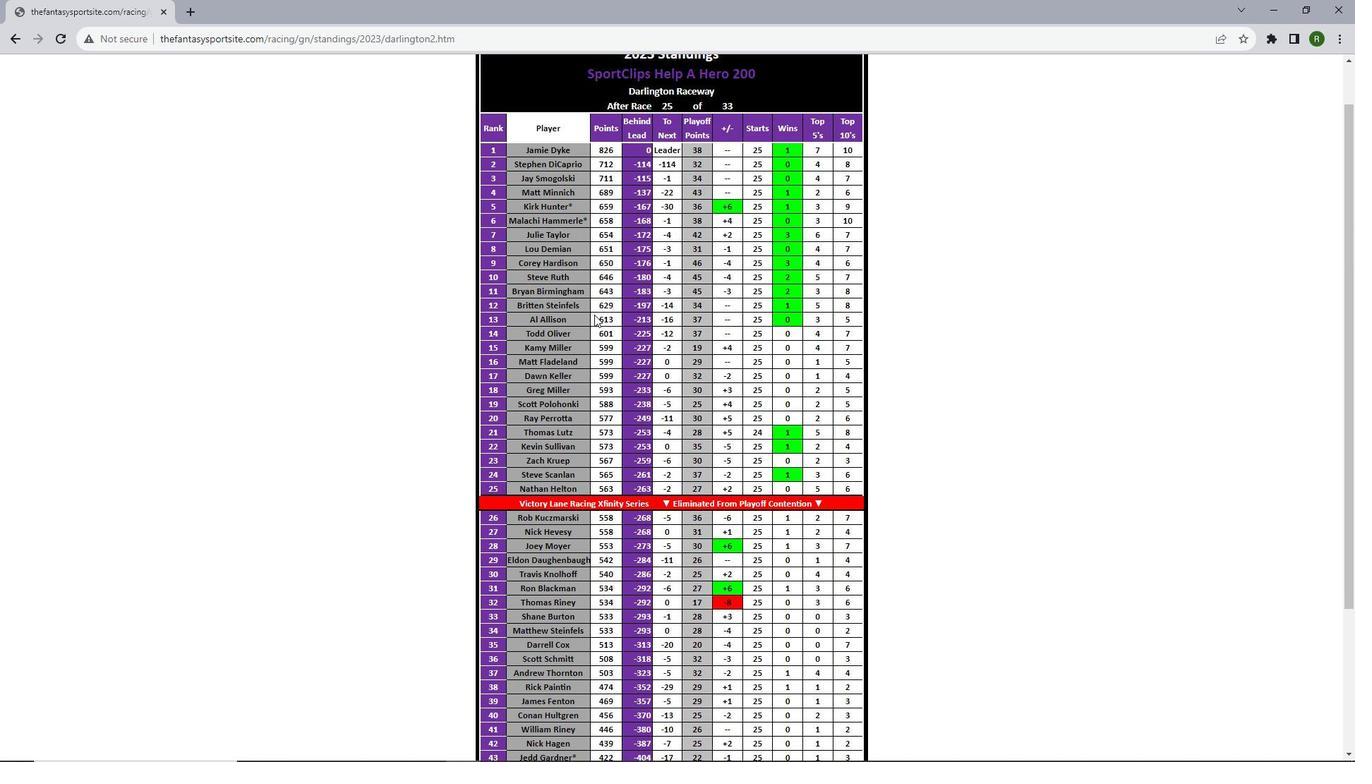 
